 Task: Send an email with the signature Madison Evans with the subject Request for feedback on a political poll and the message Could you provide me with the contact information for the new vendor we will be working with? from softage.3@softage.net to softage.5@softage.net with an attached audio file Audio_newspaper_article.mp3 and move the email from Sent Items to the folder Letters of intent
Action: Mouse moved to (90, 166)
Screenshot: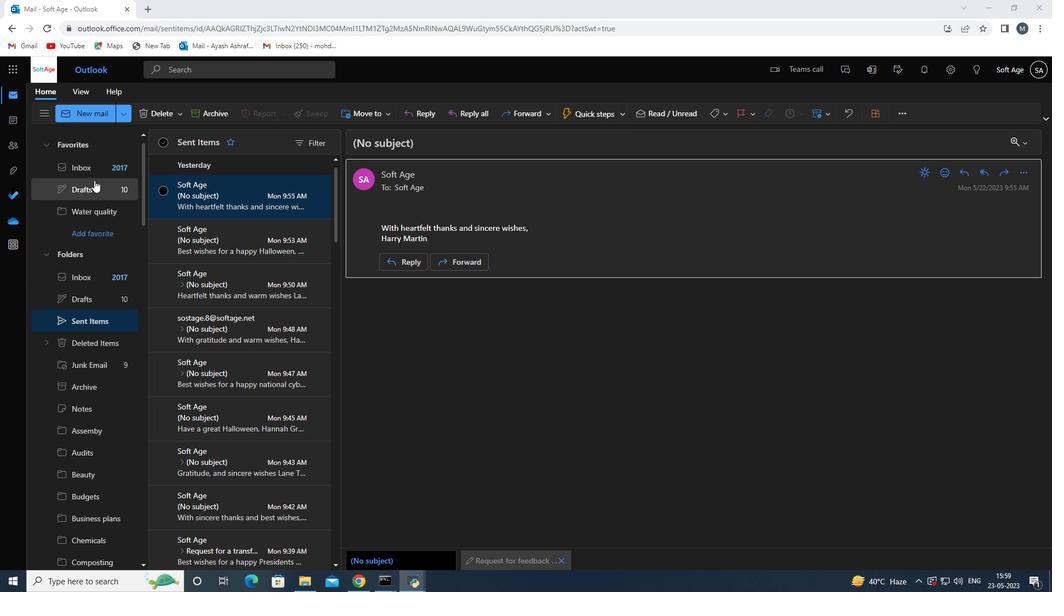 
Action: Mouse pressed left at (90, 166)
Screenshot: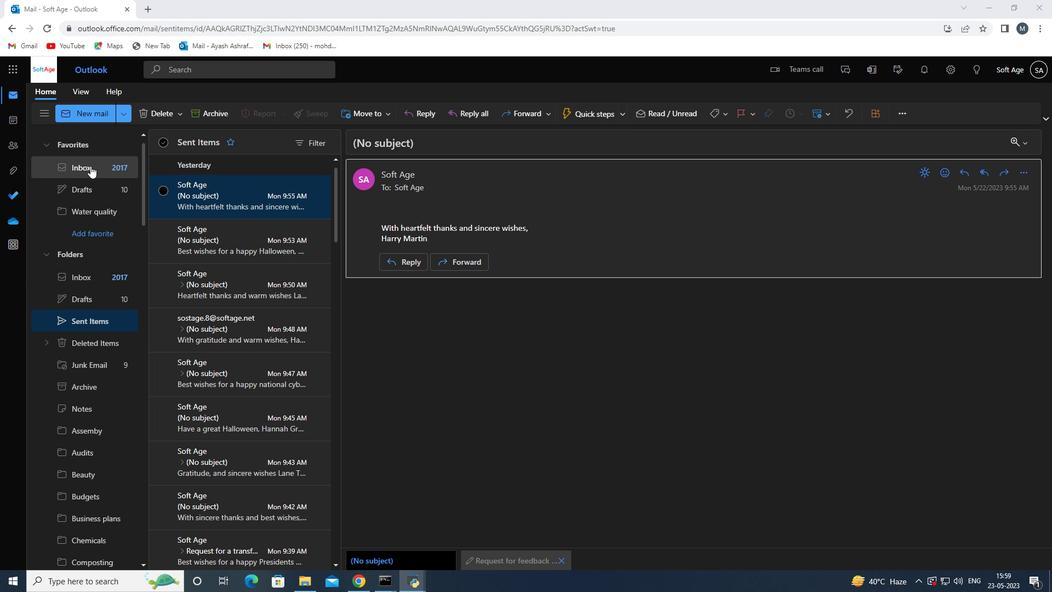 
Action: Mouse moved to (351, 285)
Screenshot: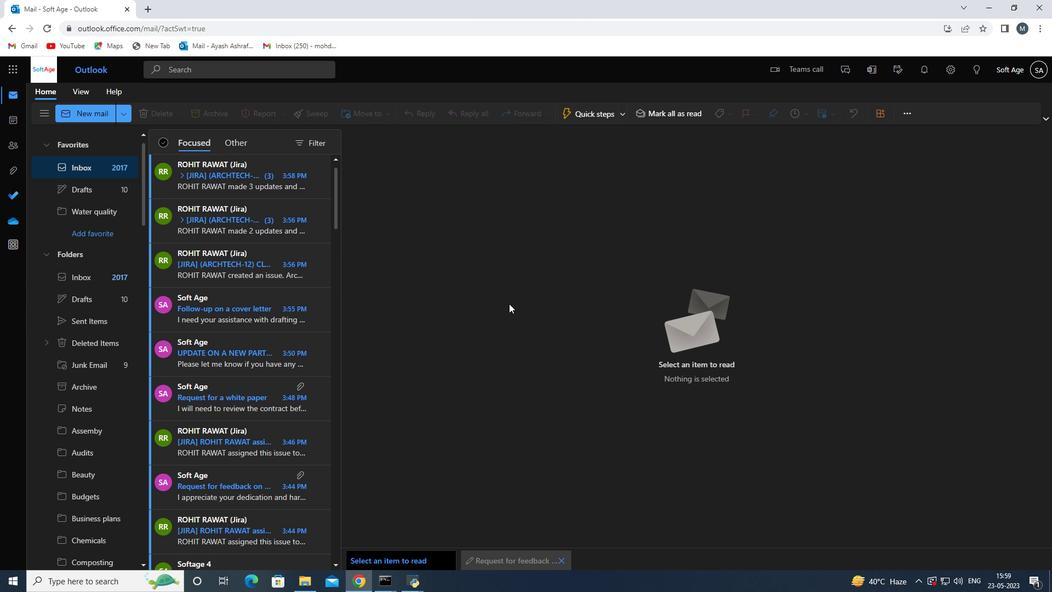 
Action: Mouse scrolled (351, 285) with delta (0, 0)
Screenshot: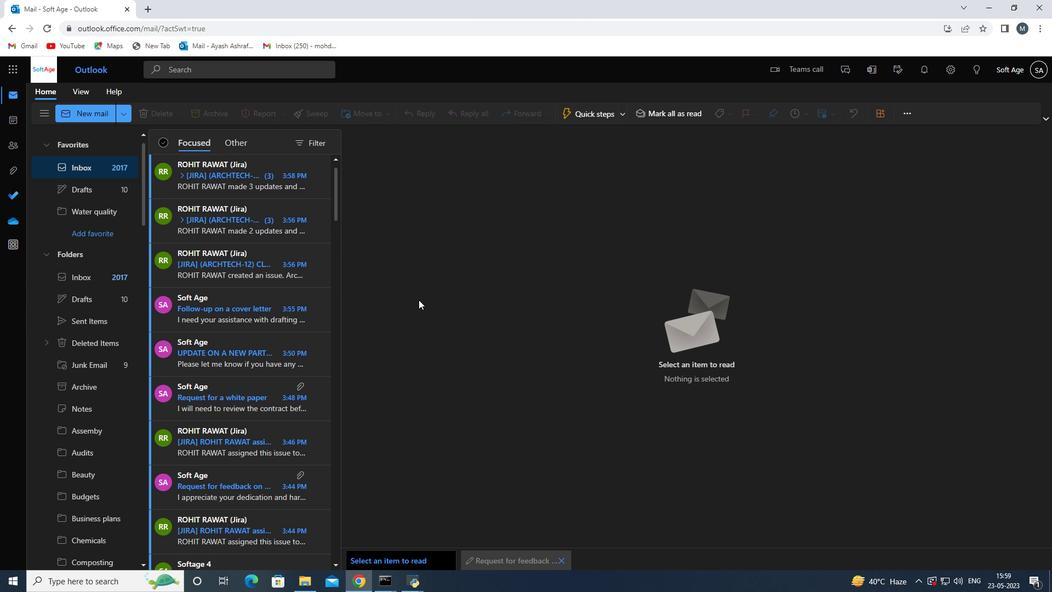 
Action: Mouse moved to (344, 281)
Screenshot: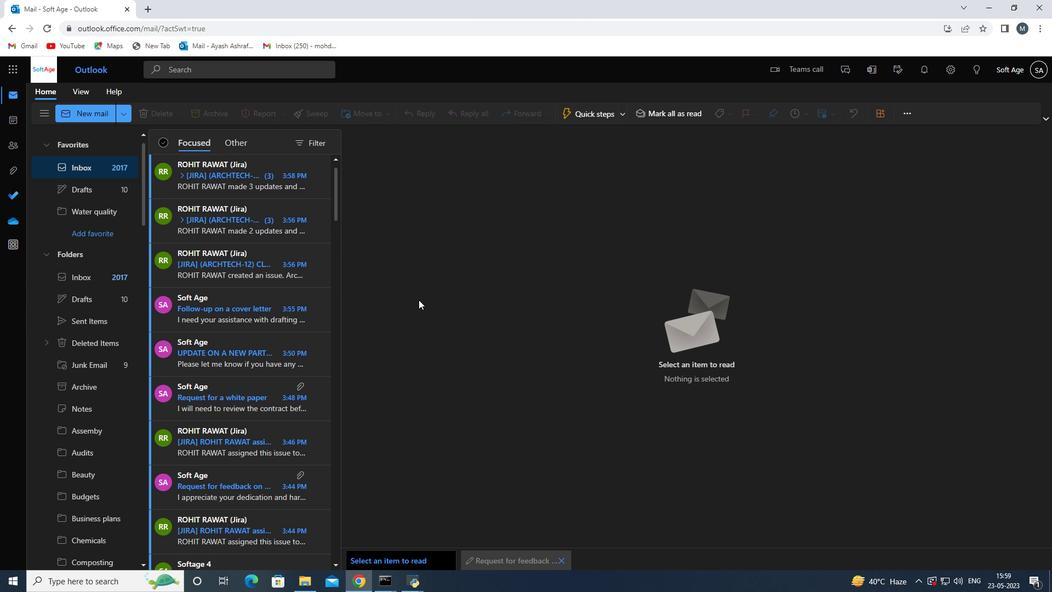 
Action: Mouse scrolled (344, 281) with delta (0, 0)
Screenshot: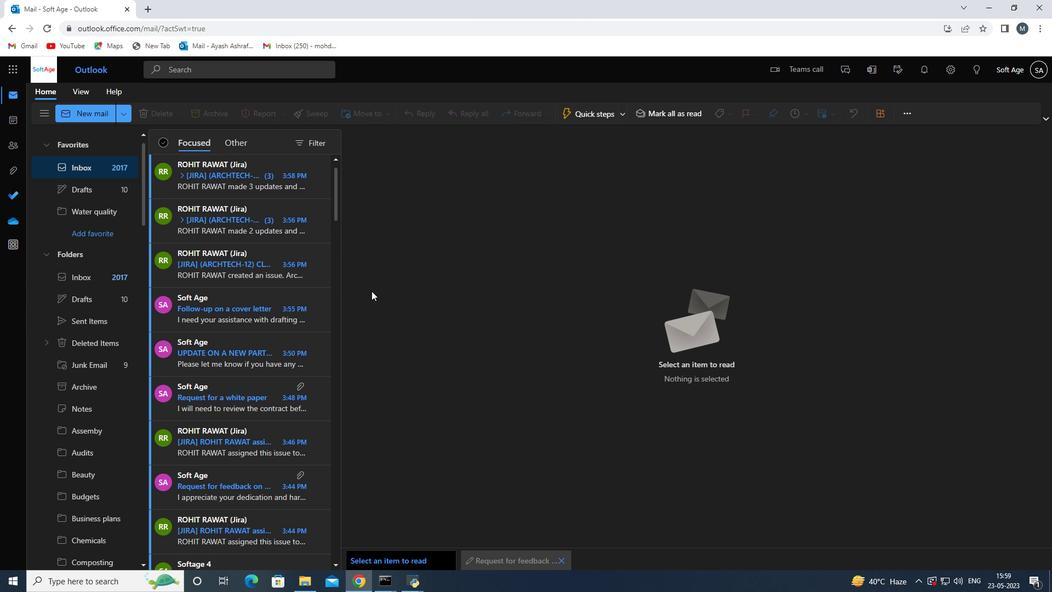 
Action: Mouse scrolled (344, 281) with delta (0, 0)
Screenshot: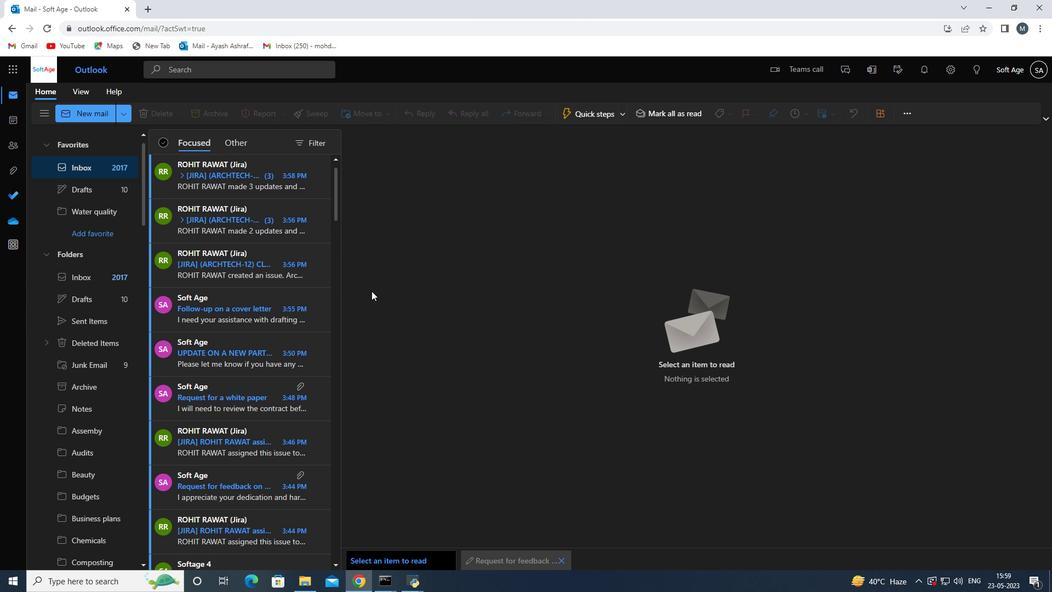 
Action: Mouse moved to (343, 280)
Screenshot: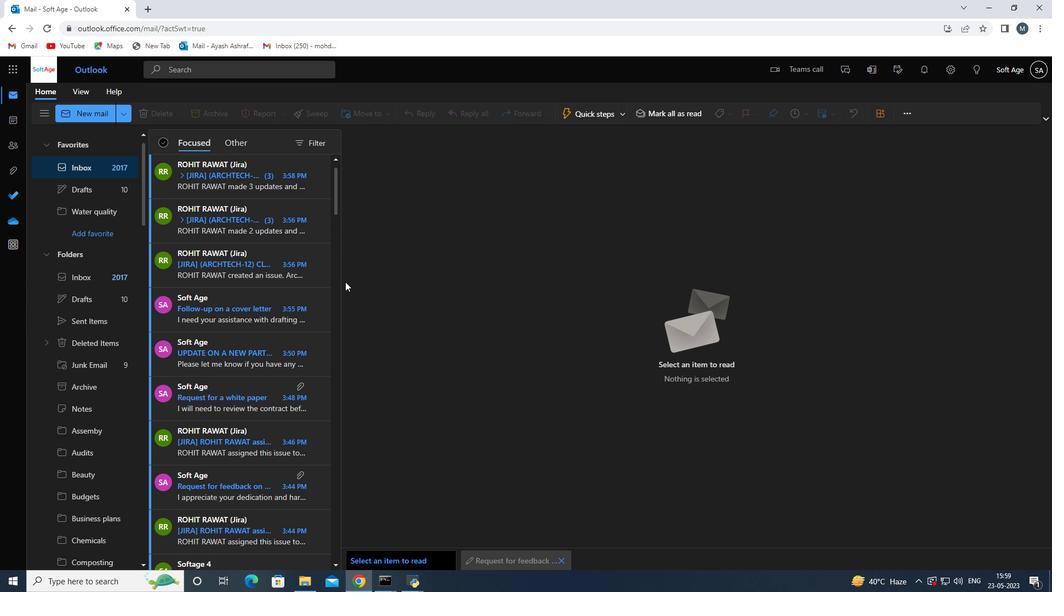 
Action: Mouse scrolled (343, 280) with delta (0, 0)
Screenshot: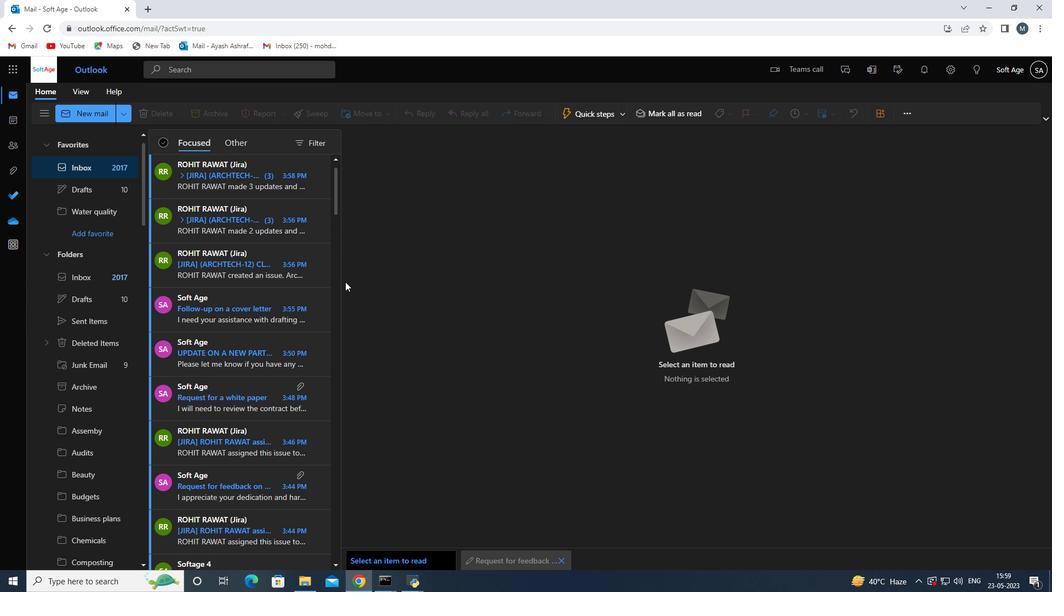 
Action: Mouse moved to (86, 114)
Screenshot: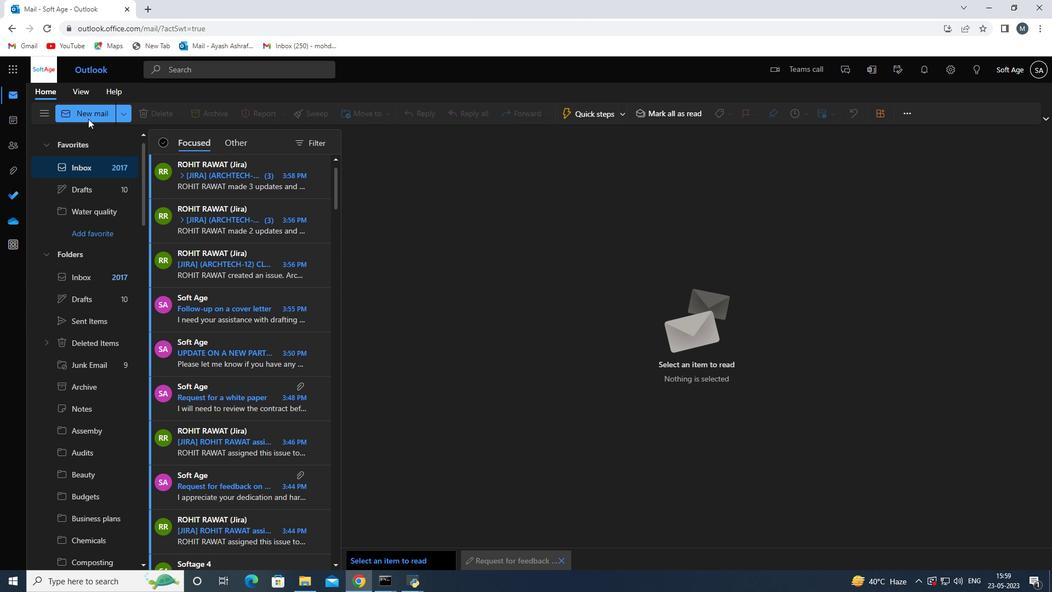
Action: Mouse pressed left at (86, 114)
Screenshot: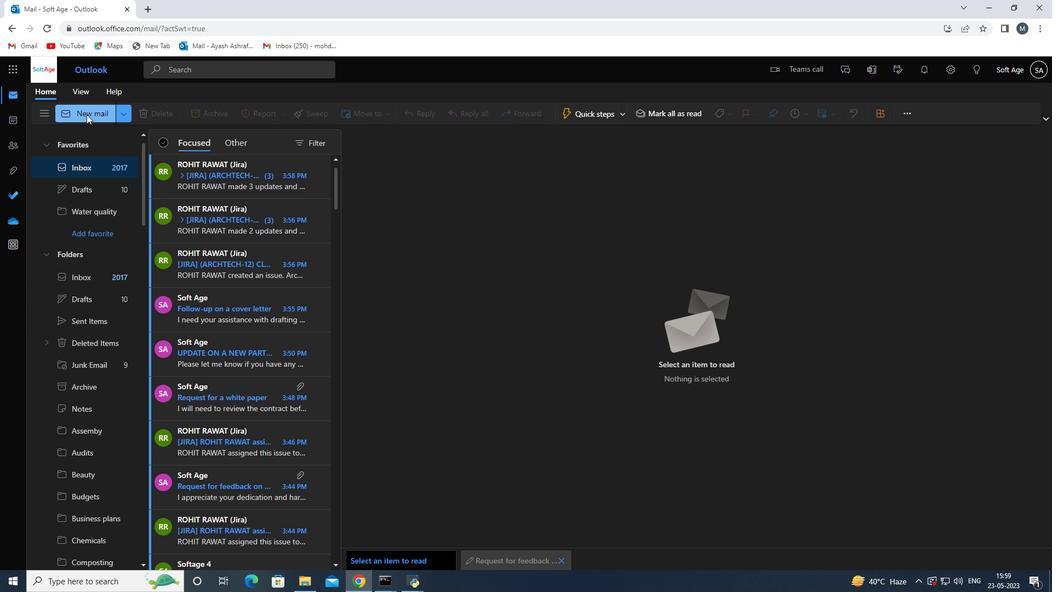 
Action: Mouse moved to (736, 118)
Screenshot: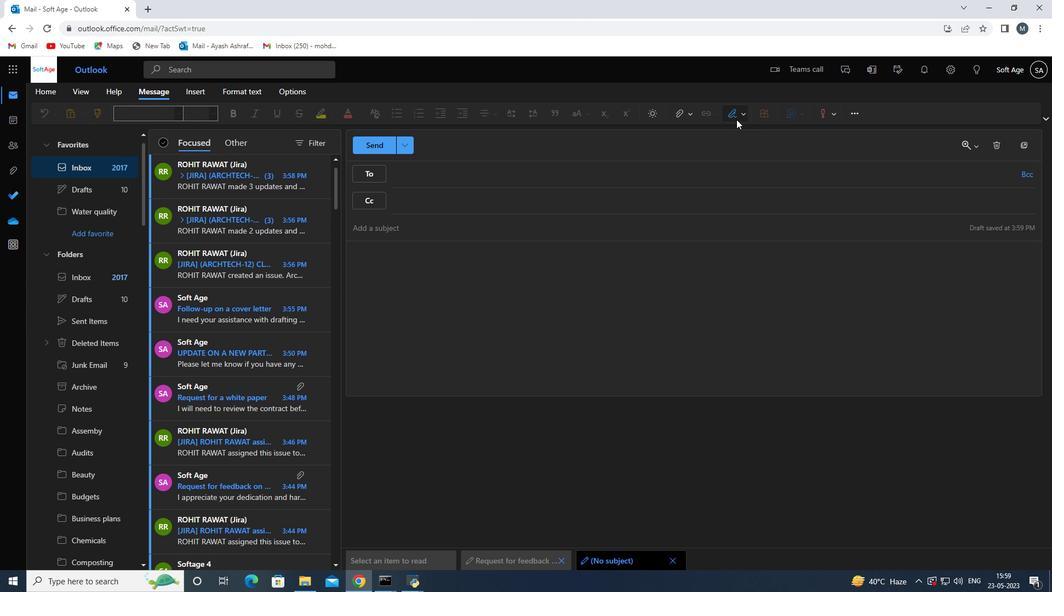 
Action: Mouse pressed left at (736, 118)
Screenshot: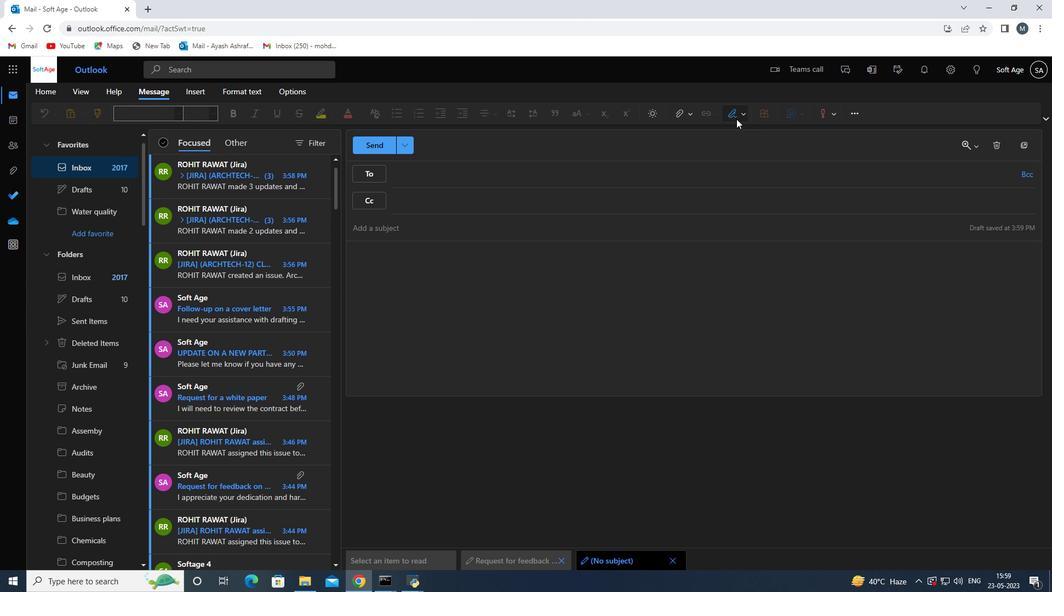 
Action: Mouse moved to (734, 155)
Screenshot: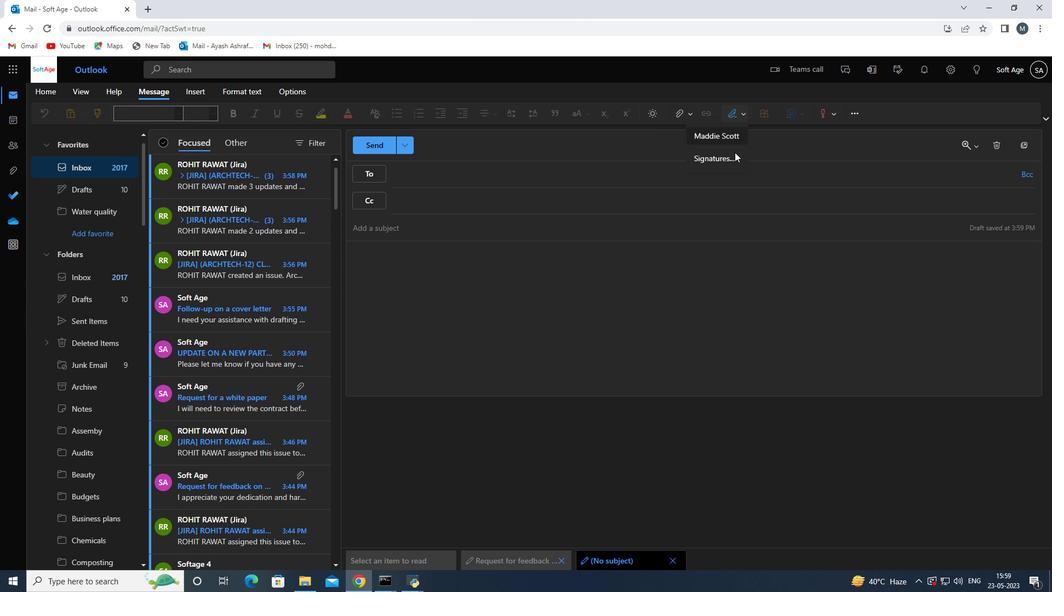 
Action: Mouse pressed left at (734, 155)
Screenshot: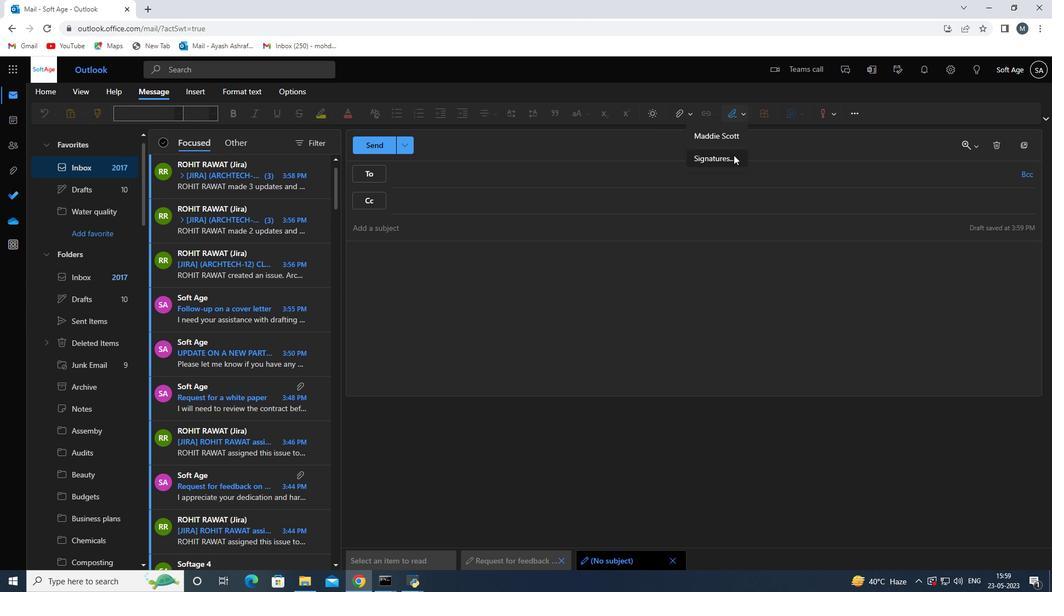
Action: Mouse moved to (751, 205)
Screenshot: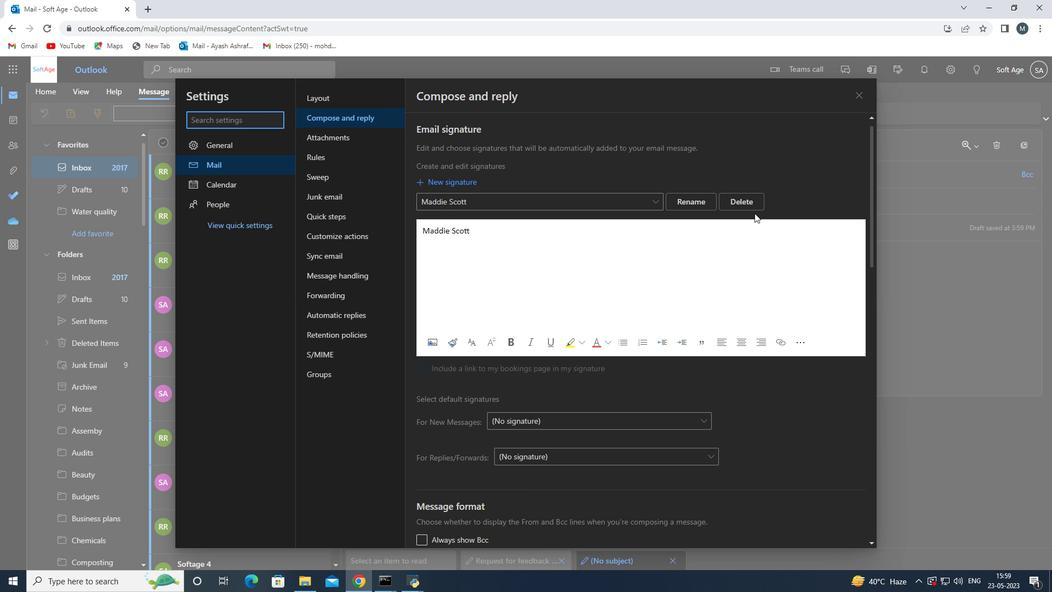 
Action: Mouse pressed left at (751, 205)
Screenshot: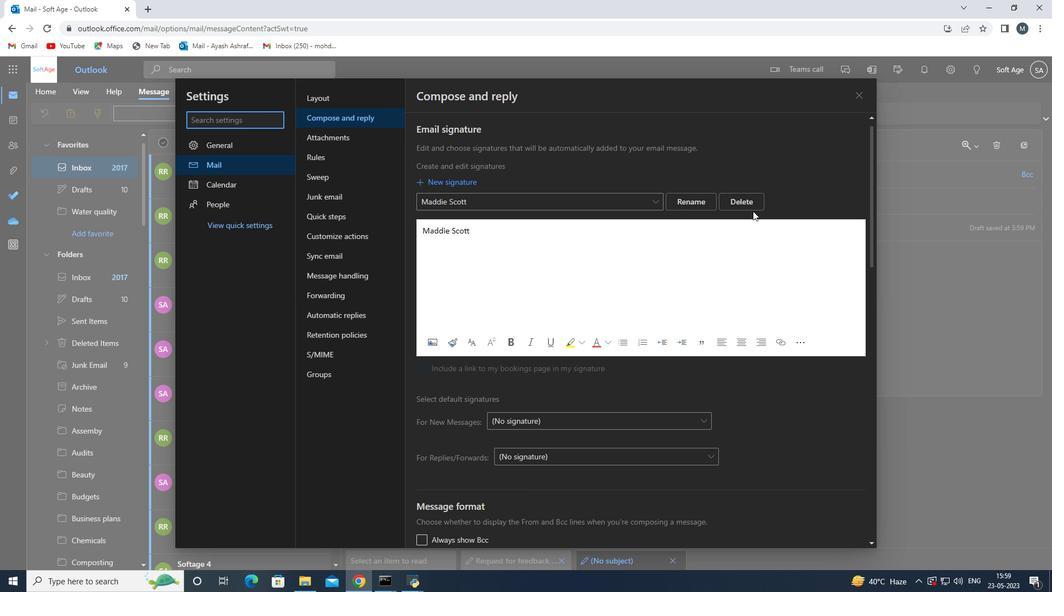 
Action: Mouse moved to (506, 201)
Screenshot: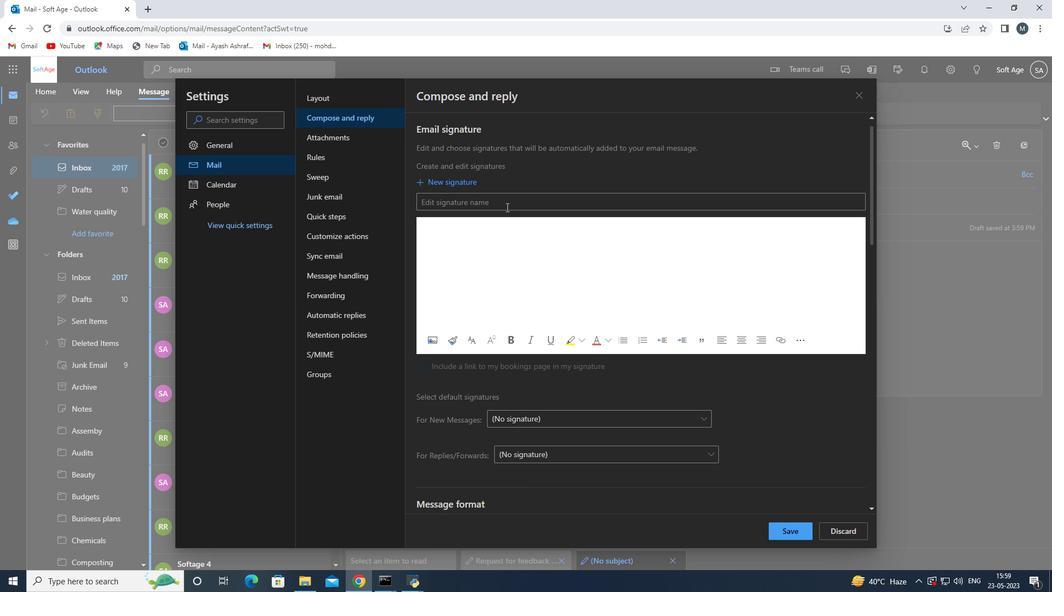 
Action: Mouse pressed left at (506, 201)
Screenshot: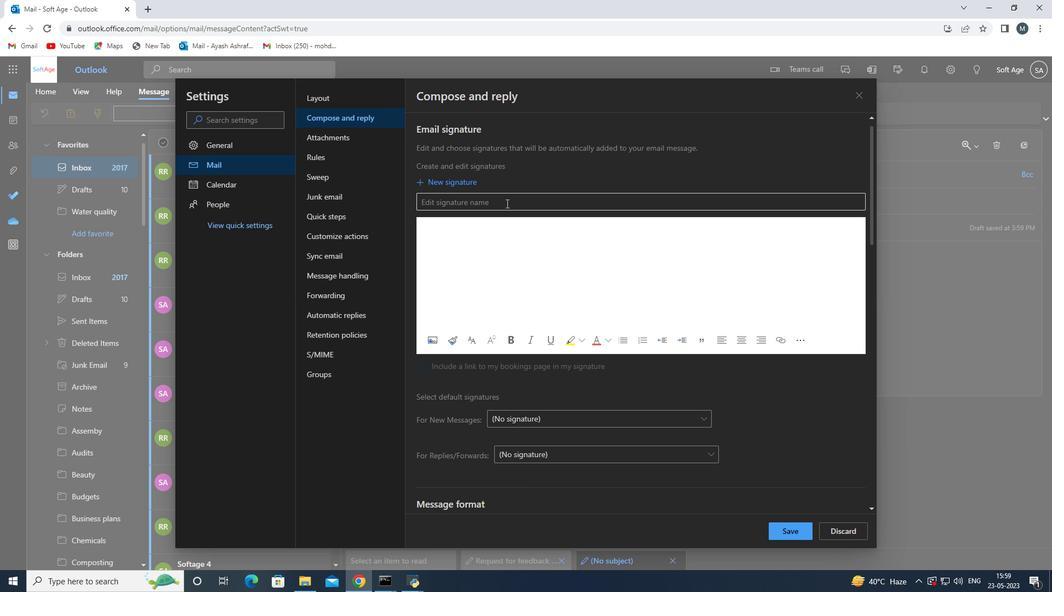 
Action: Key pressed <Key.shift><Key.shift><Key.shift><Key.shift><Key.shift><Key.shift><Key.shift><Key.shift><Key.shift><Key.shift><Key.shift><Key.shift><Key.shift>Maison<Key.space><Key.shift>evans<Key.space>
Screenshot: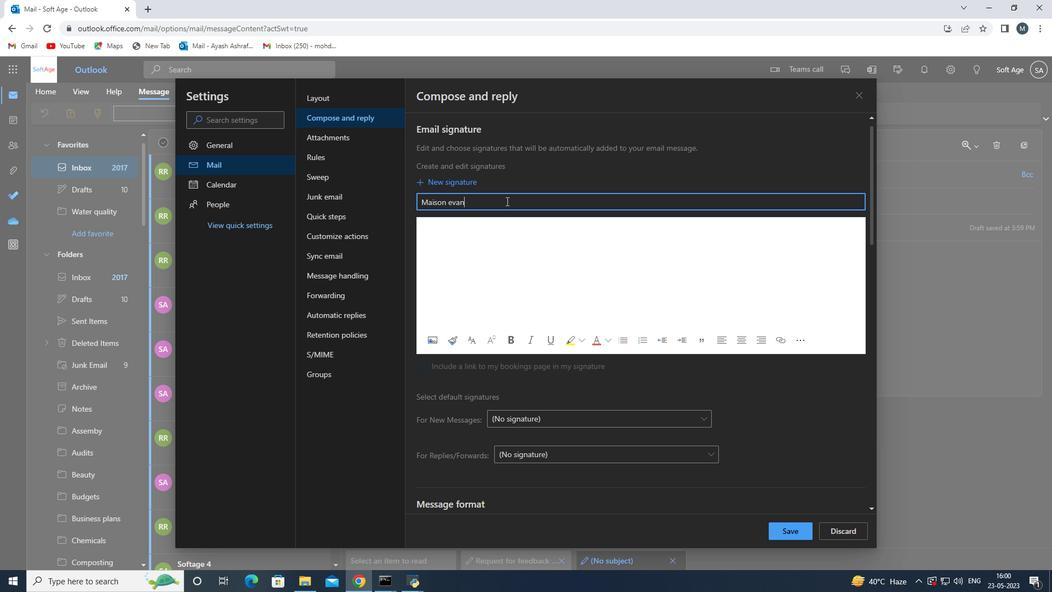
Action: Mouse moved to (454, 201)
Screenshot: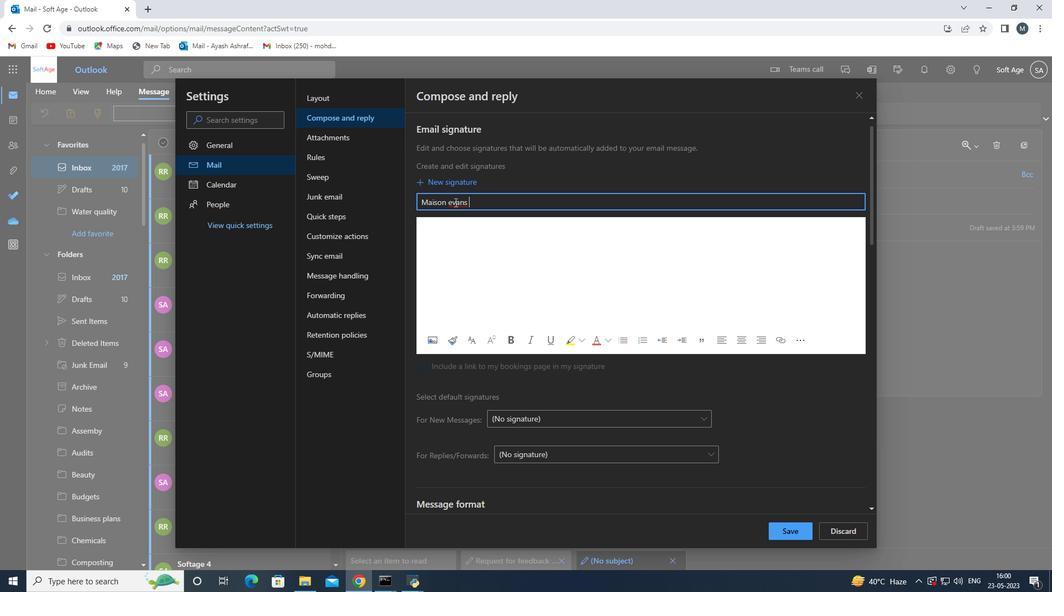 
Action: Mouse pressed left at (454, 201)
Screenshot: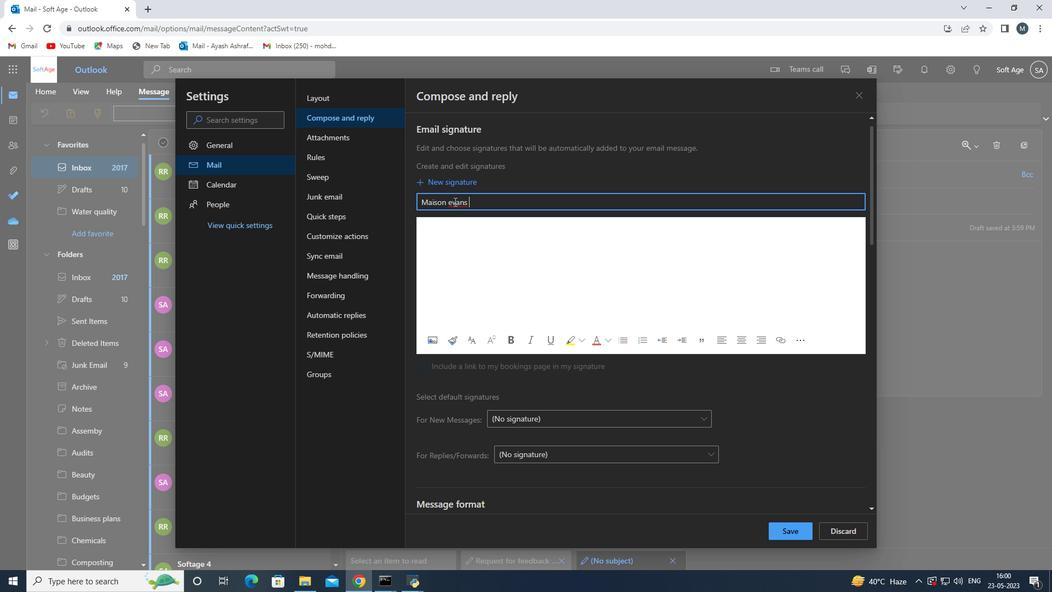 
Action: Mouse moved to (461, 209)
Screenshot: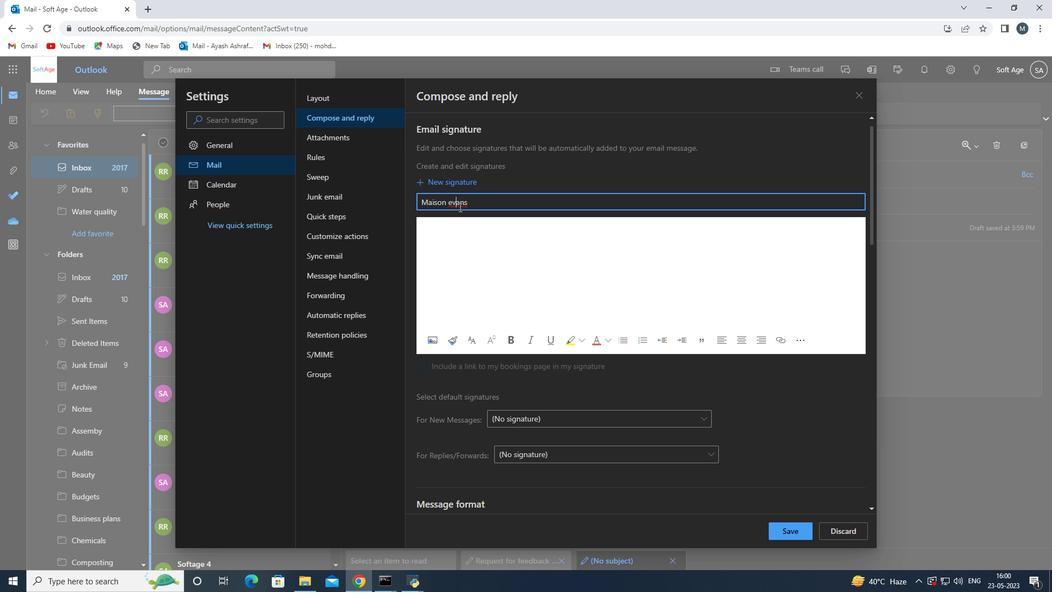 
Action: Key pressed <Key.backspace><Key.backspace><Key.shift>Ev
Screenshot: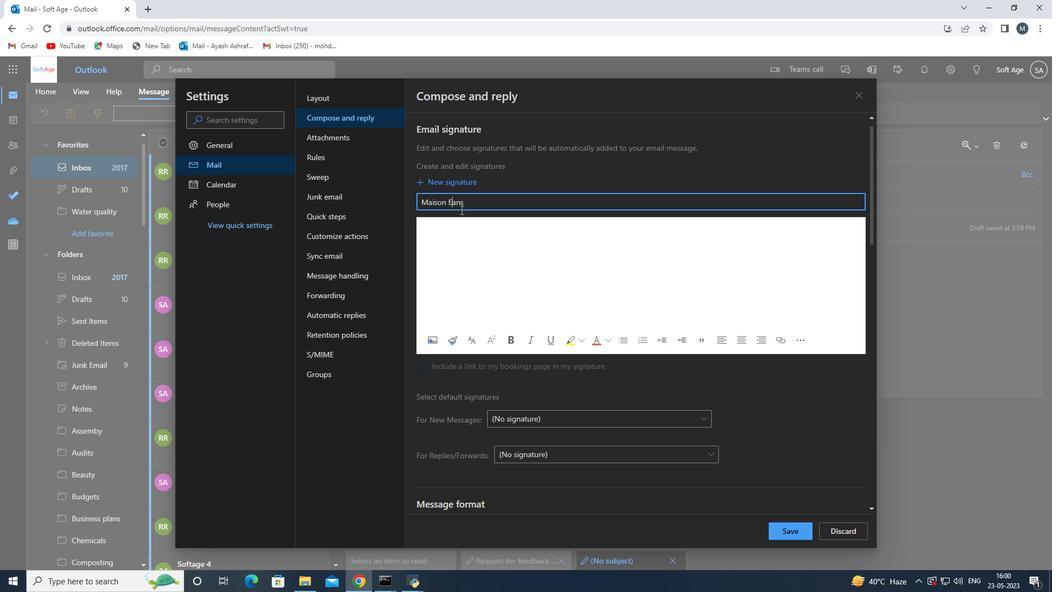 
Action: Mouse moved to (462, 235)
Screenshot: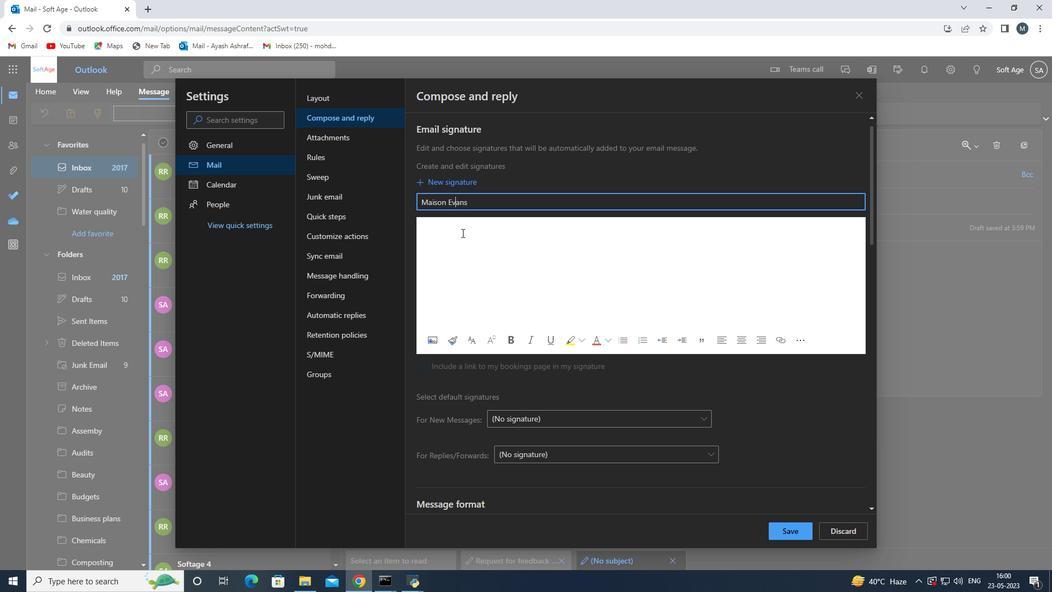 
Action: Mouse pressed left at (462, 235)
Screenshot: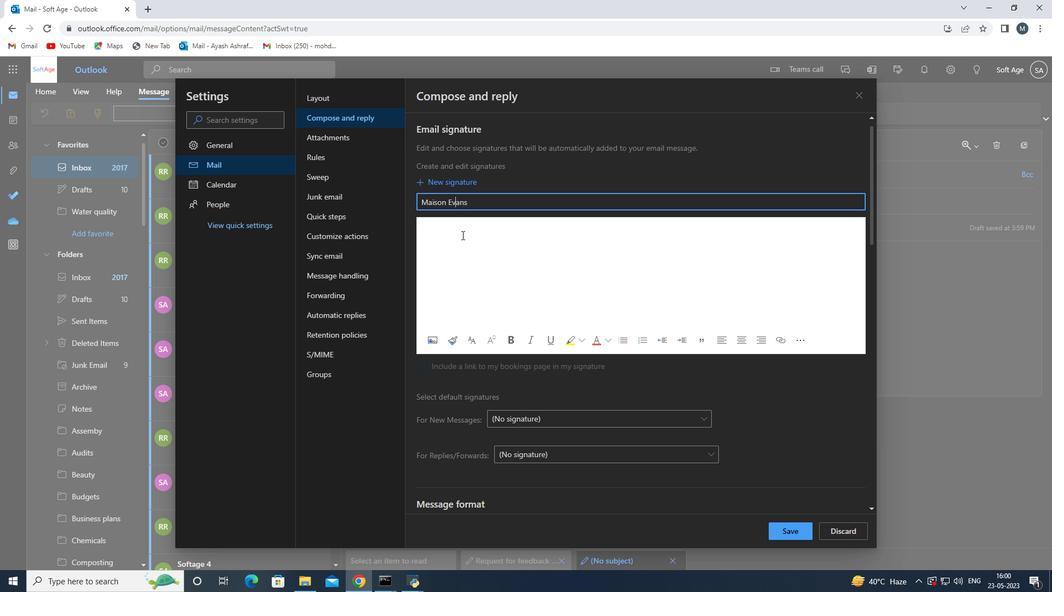 
Action: Mouse moved to (433, 204)
Screenshot: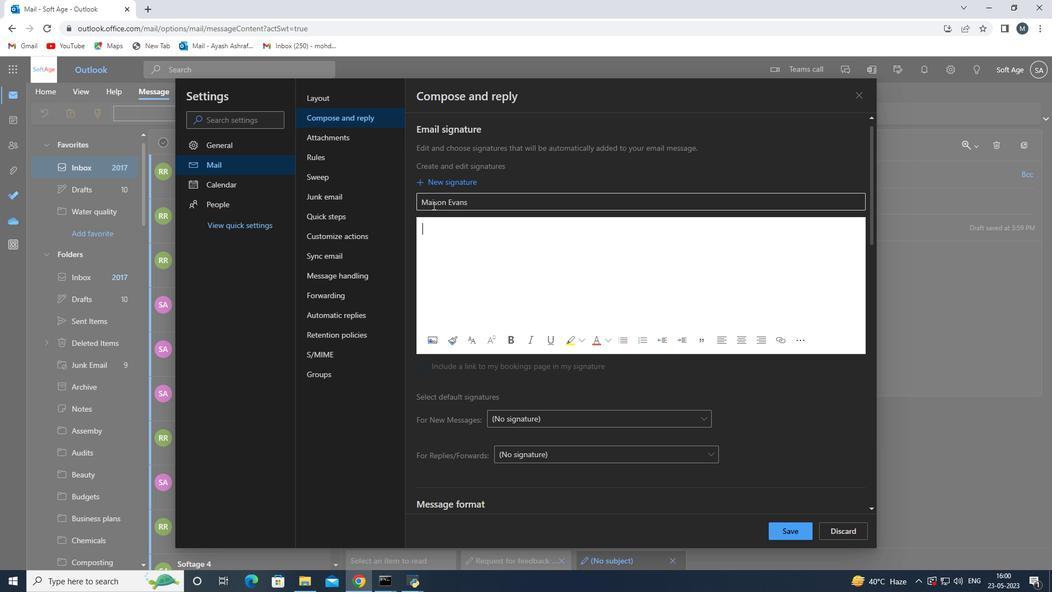 
Action: Mouse pressed left at (433, 204)
Screenshot: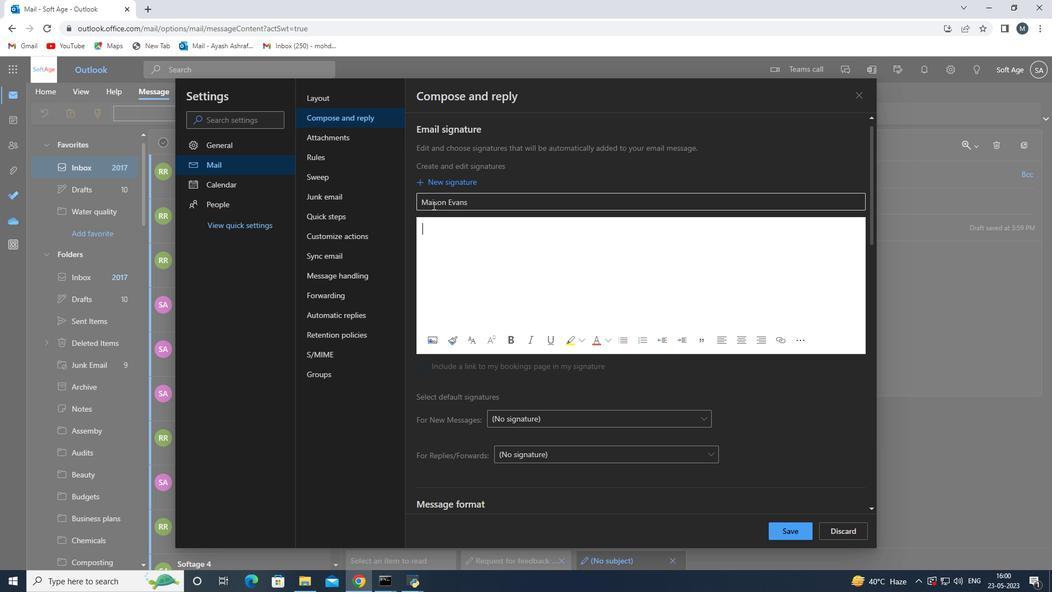 
Action: Mouse moved to (435, 201)
Screenshot: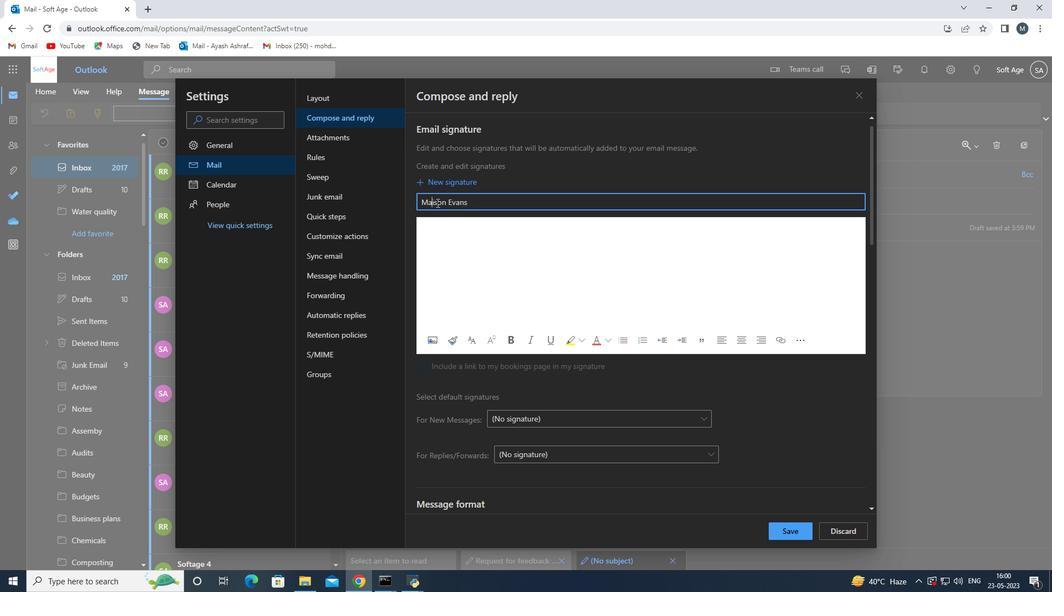 
Action: Mouse pressed left at (435, 201)
Screenshot: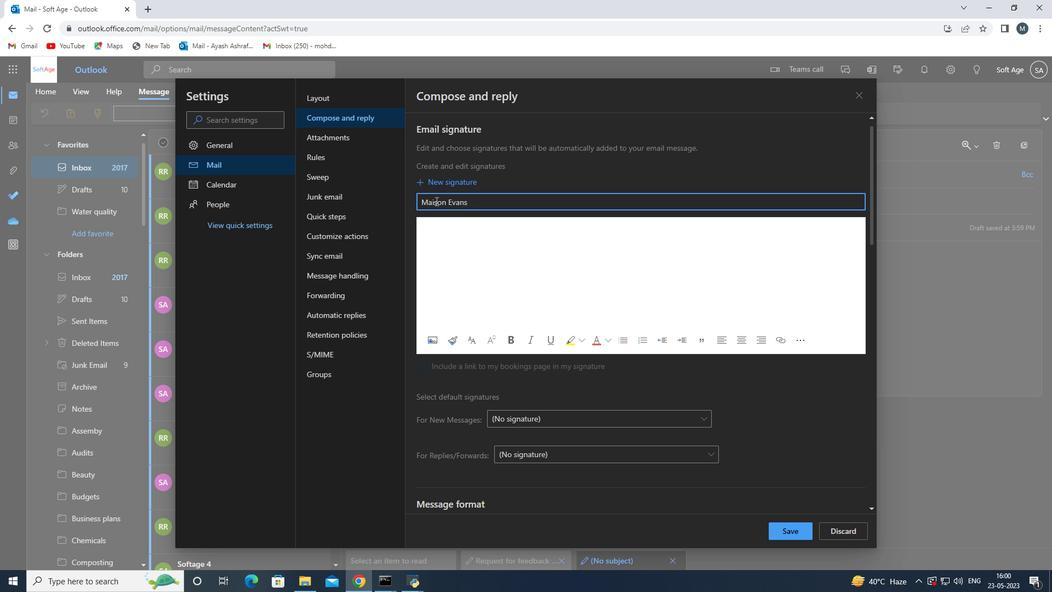 
Action: Mouse moved to (446, 212)
Screenshot: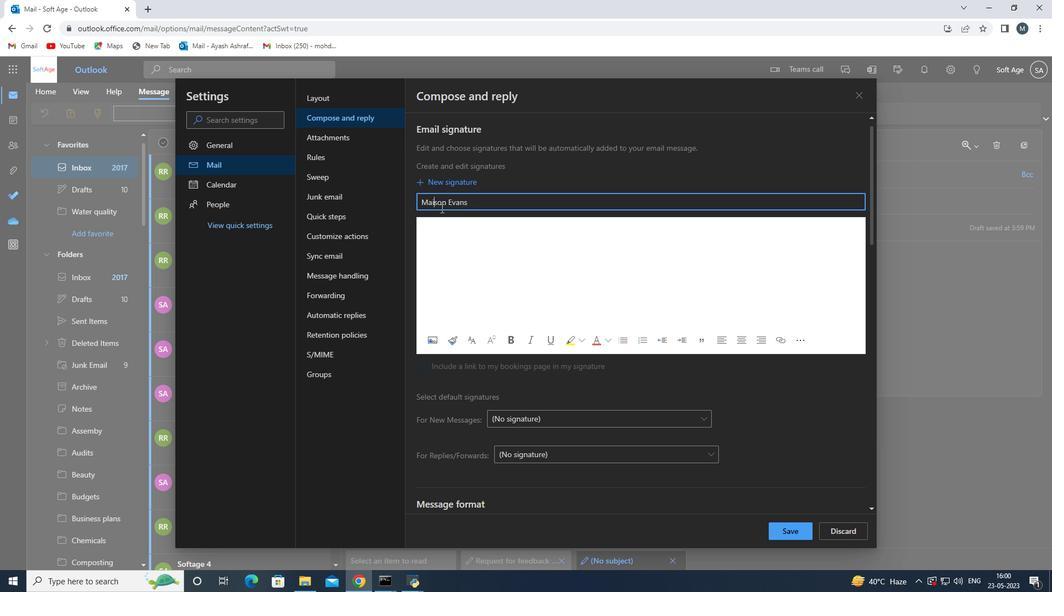 
Action: Key pressed <Key.backspace>di
Screenshot: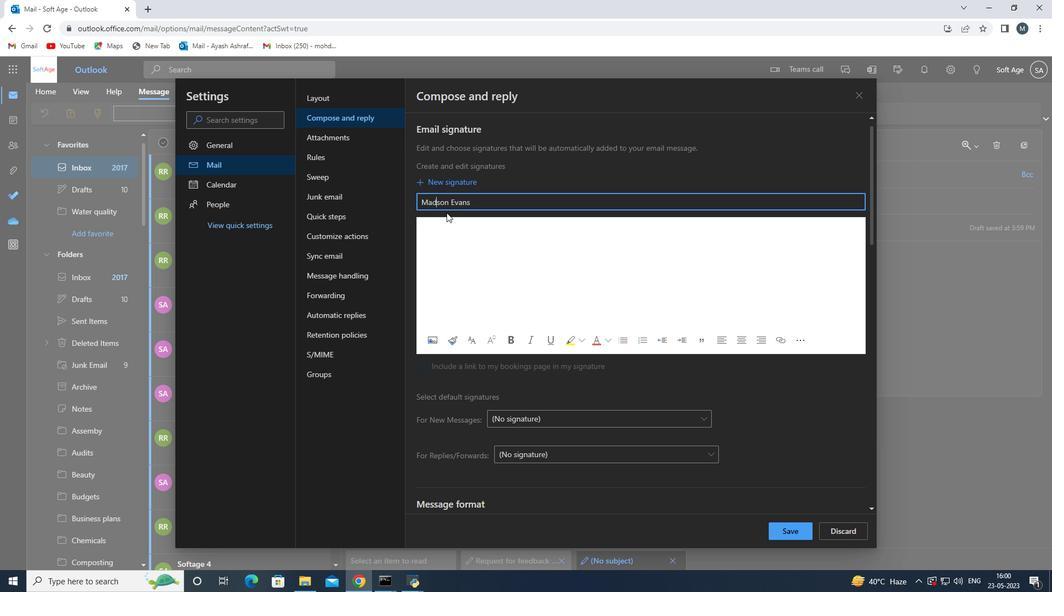 
Action: Mouse moved to (447, 234)
Screenshot: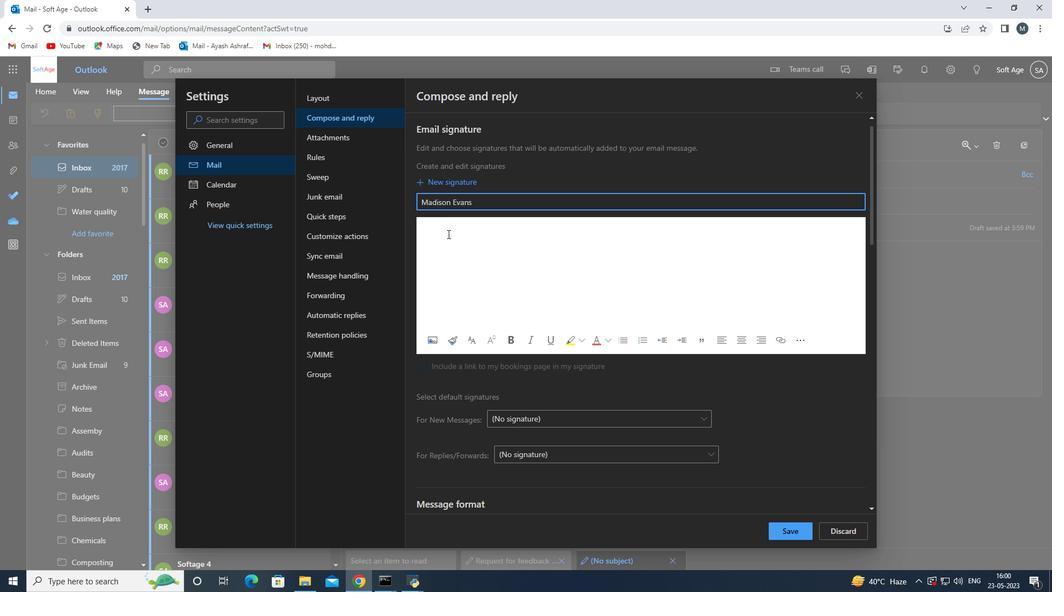 
Action: Mouse pressed left at (447, 234)
Screenshot: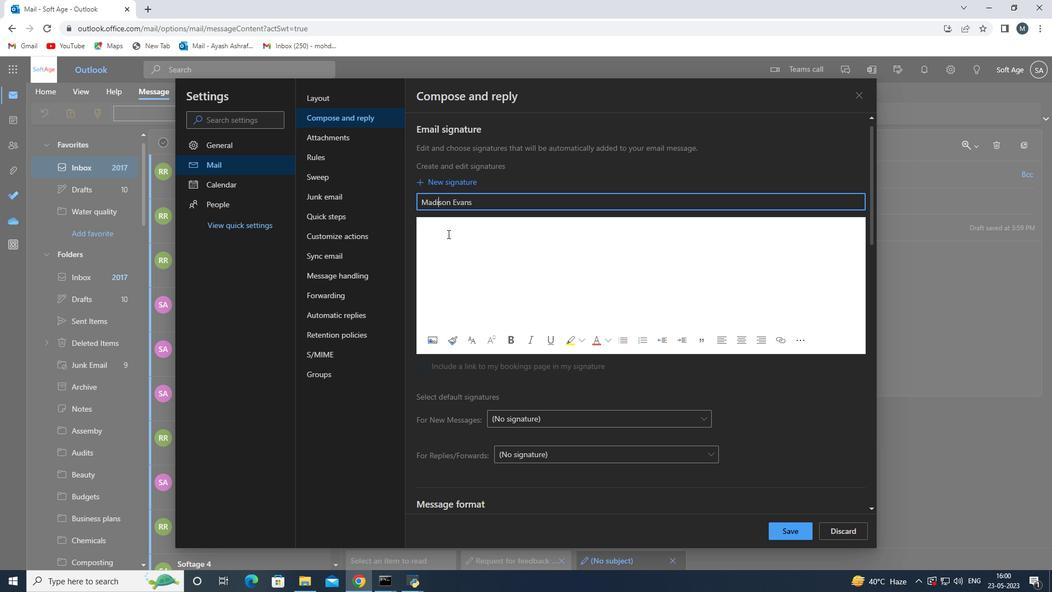 
Action: Key pressed <Key.shift>Madison<Key.space><Key.shift>Evans<Key.space>
Screenshot: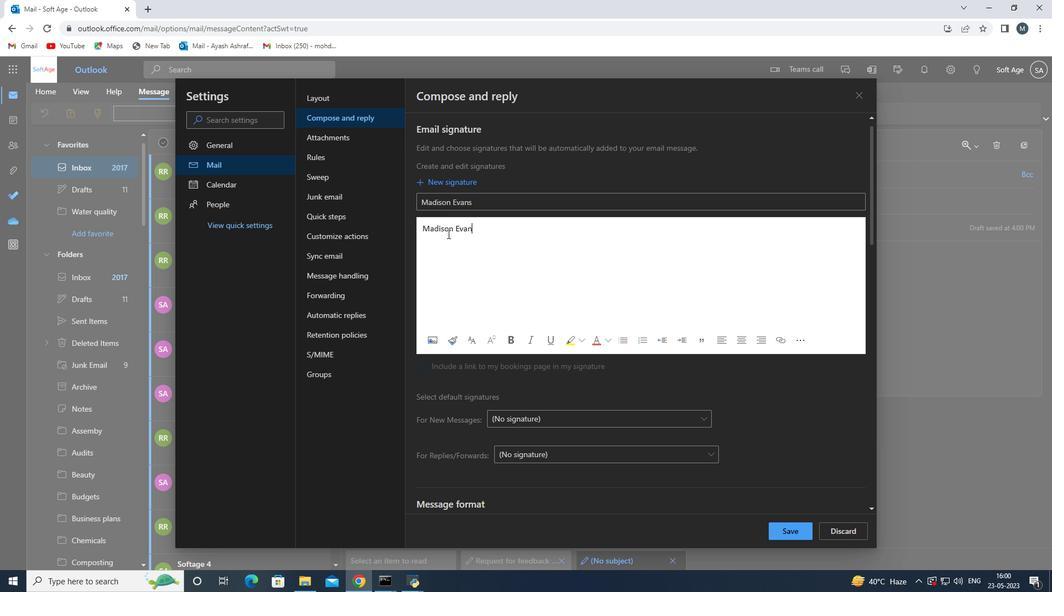 
Action: Mouse moved to (807, 530)
Screenshot: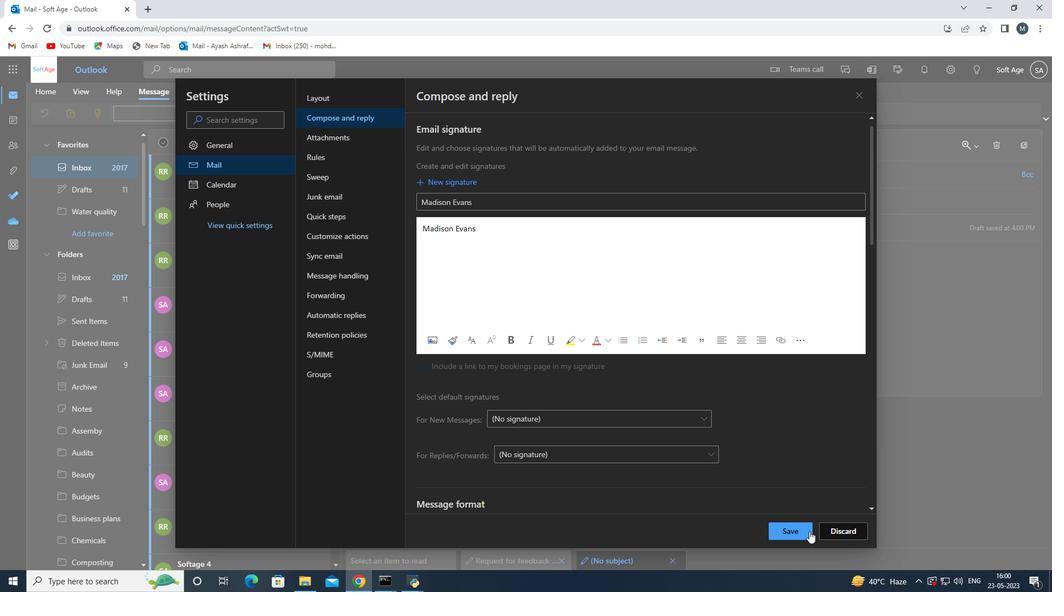 
Action: Mouse pressed left at (807, 530)
Screenshot: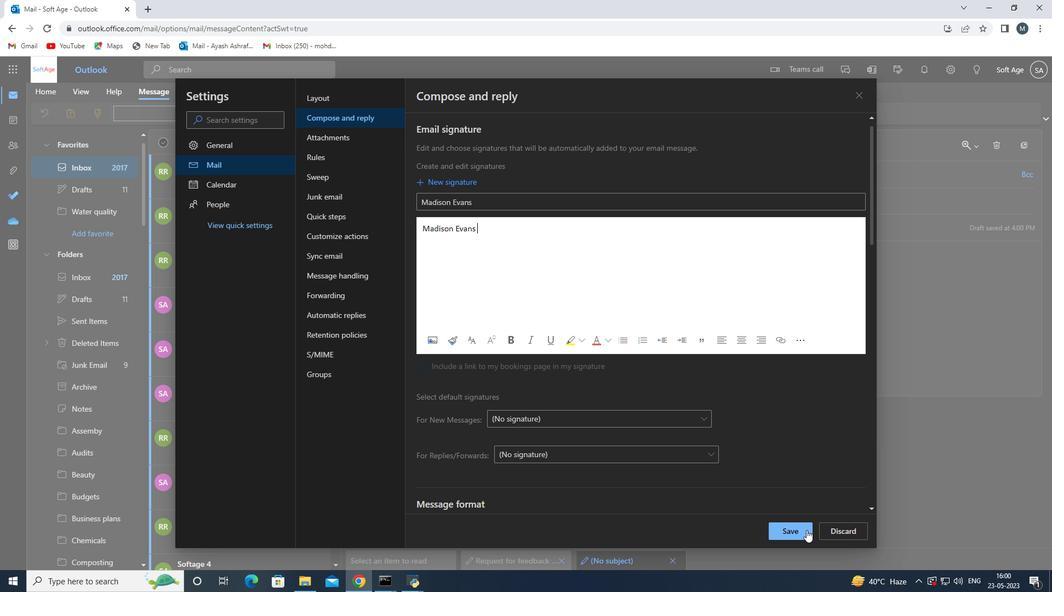 
Action: Mouse moved to (731, 393)
Screenshot: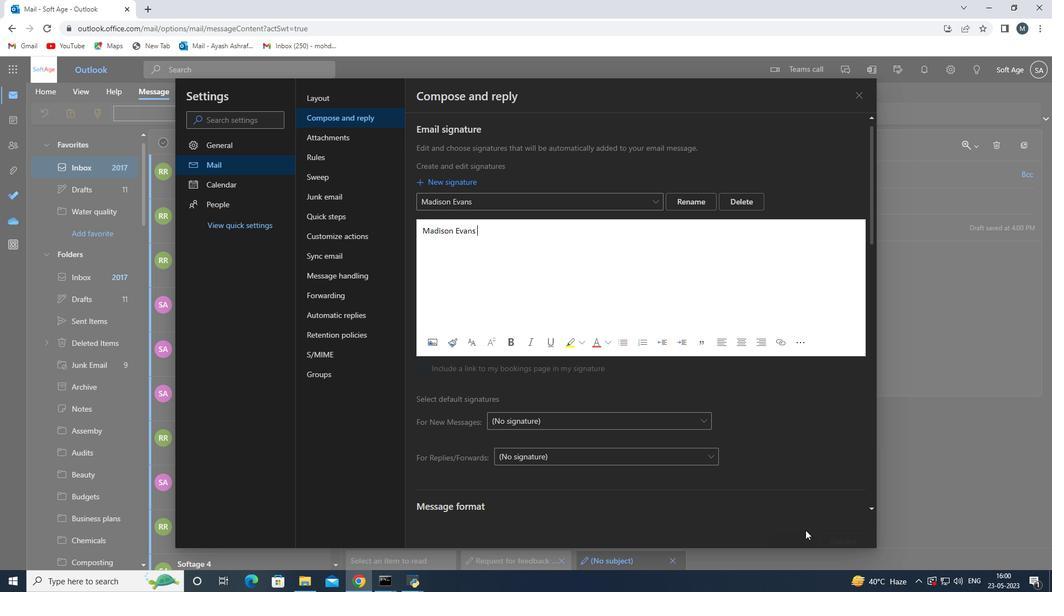 
Action: Mouse scrolled (732, 398) with delta (0, 0)
Screenshot: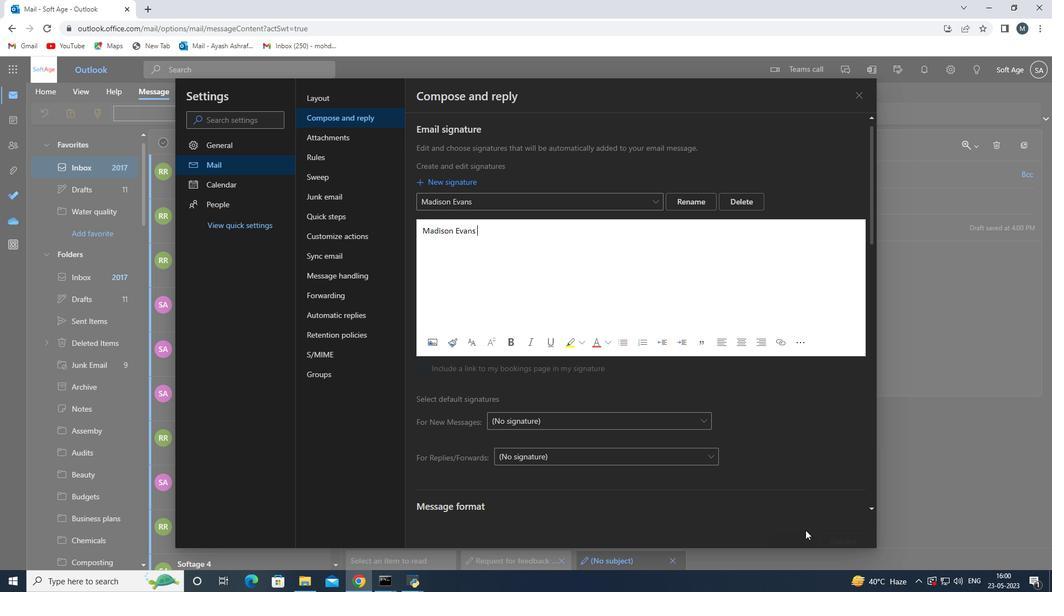 
Action: Mouse moved to (731, 391)
Screenshot: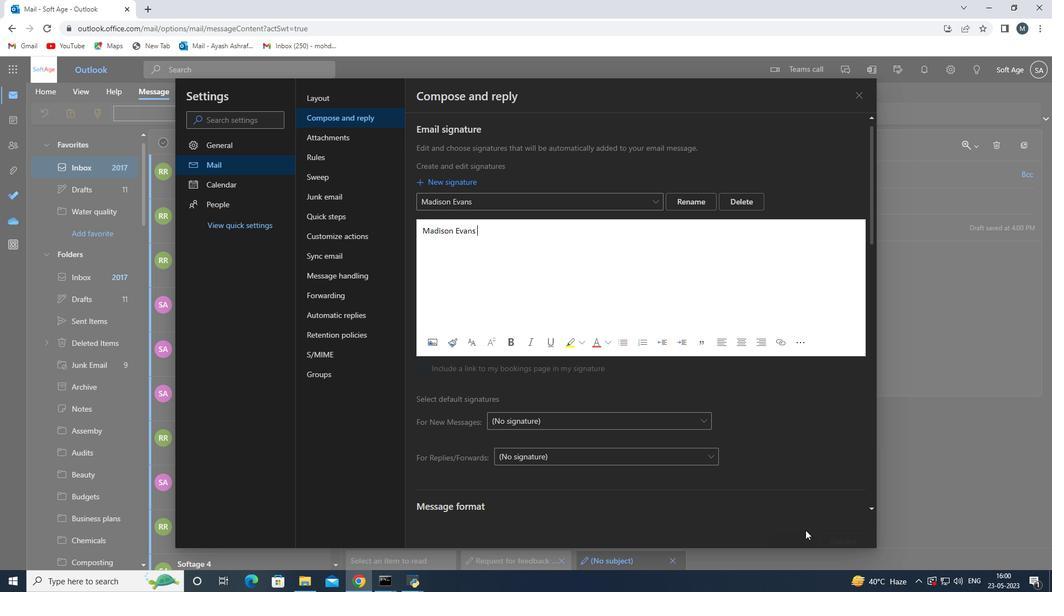 
Action: Mouse scrolled (731, 393) with delta (0, 0)
Screenshot: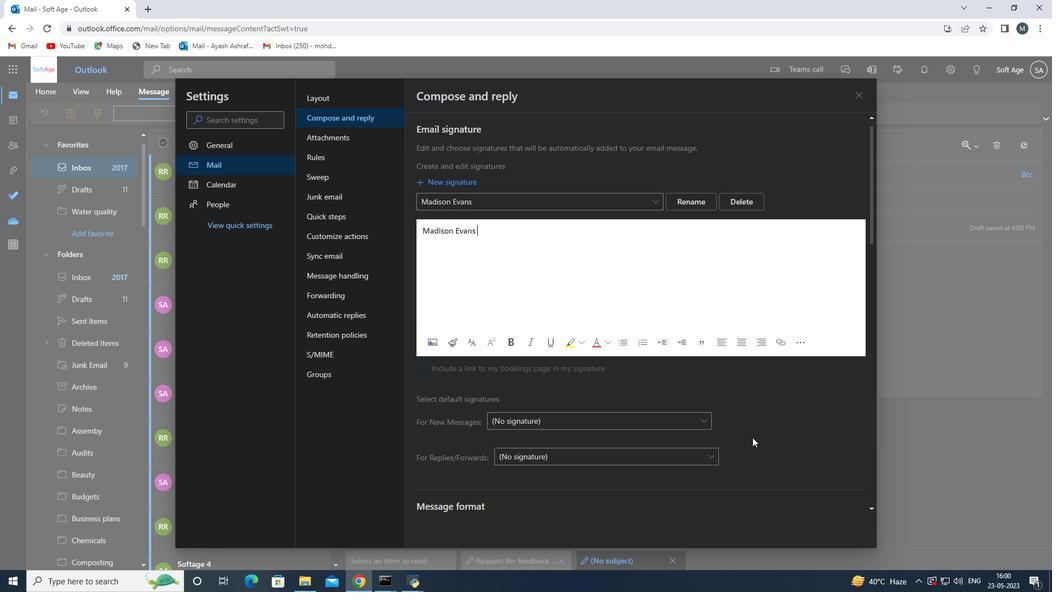 
Action: Mouse moved to (731, 391)
Screenshot: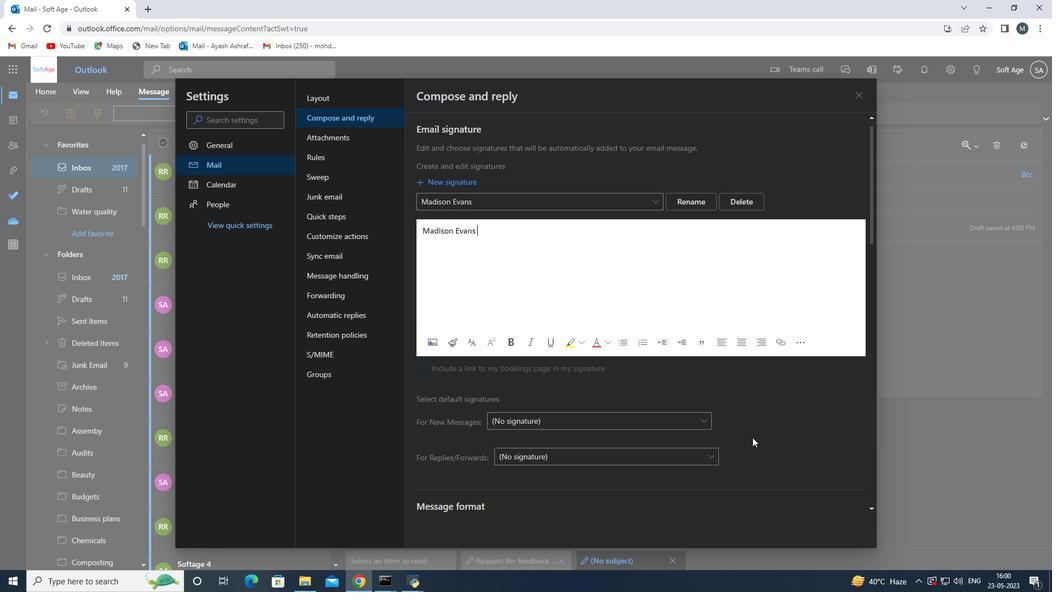 
Action: Mouse scrolled (731, 392) with delta (0, 0)
Screenshot: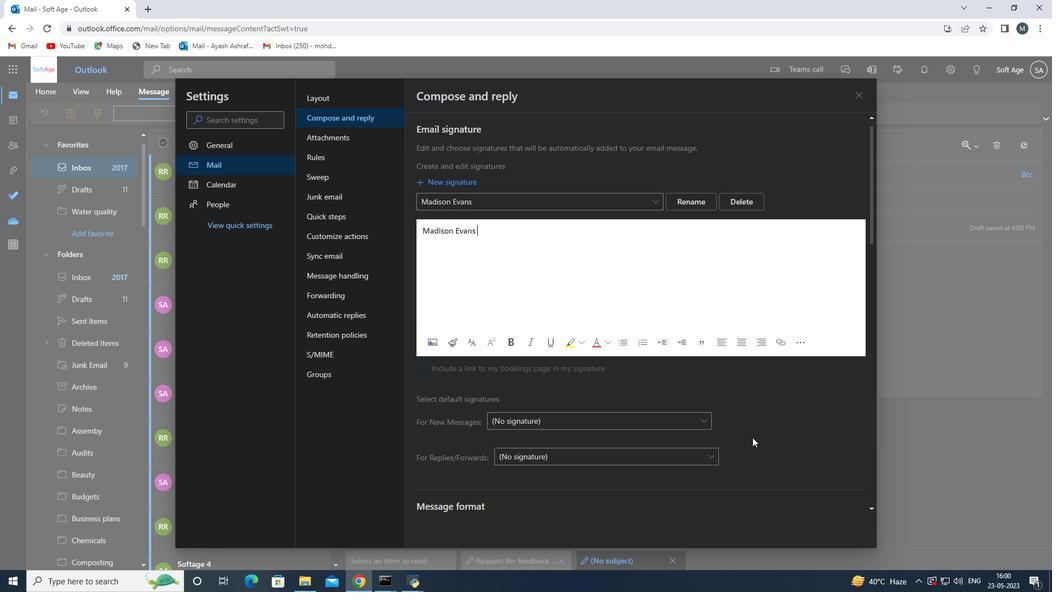 
Action: Mouse scrolled (731, 392) with delta (0, 0)
Screenshot: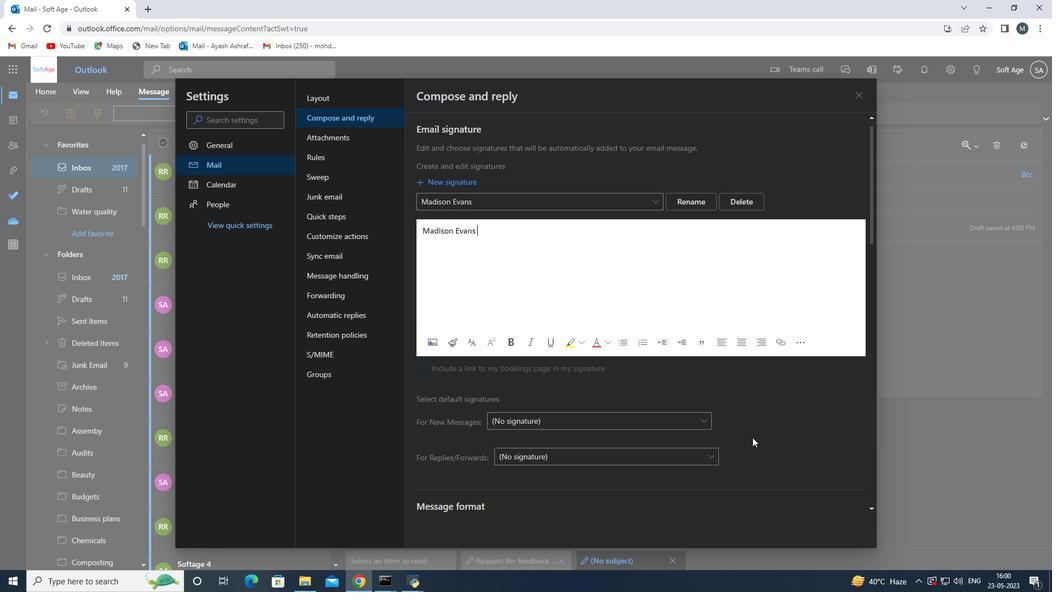 
Action: Mouse scrolled (731, 392) with delta (0, 0)
Screenshot: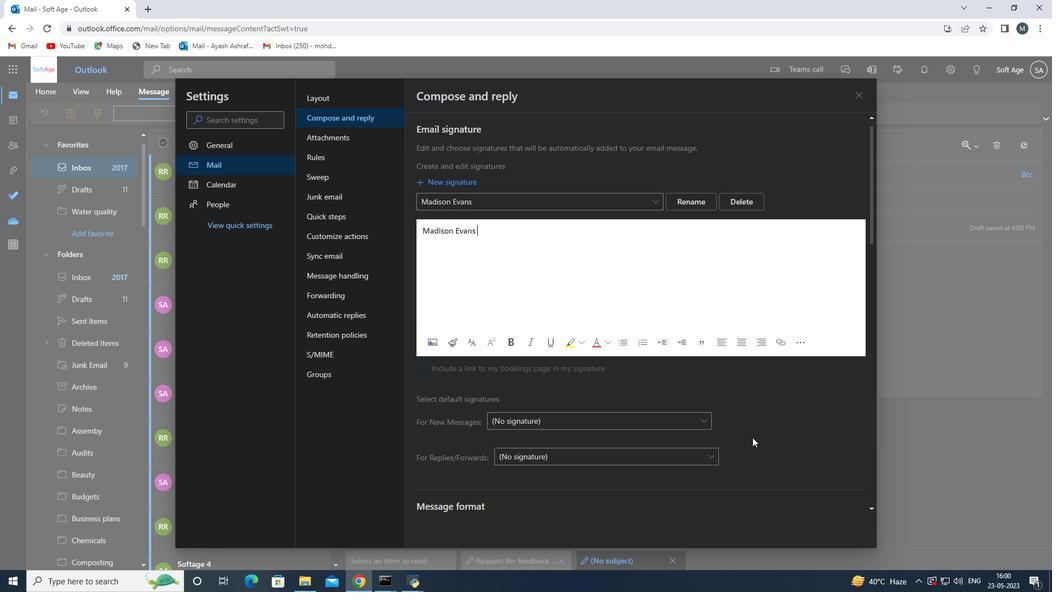 
Action: Mouse moved to (859, 97)
Screenshot: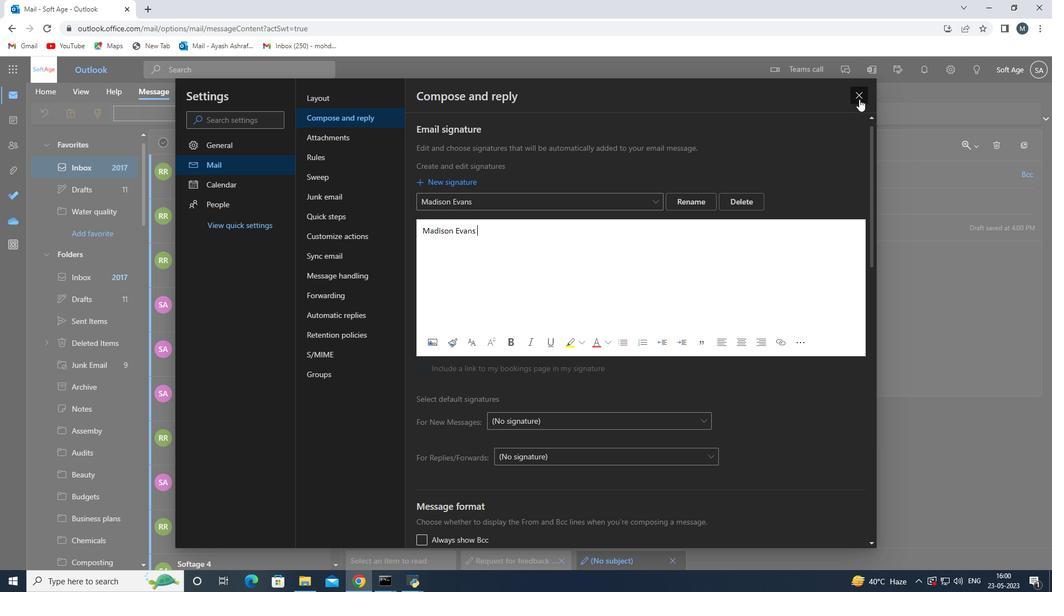 
Action: Mouse pressed left at (859, 97)
Screenshot: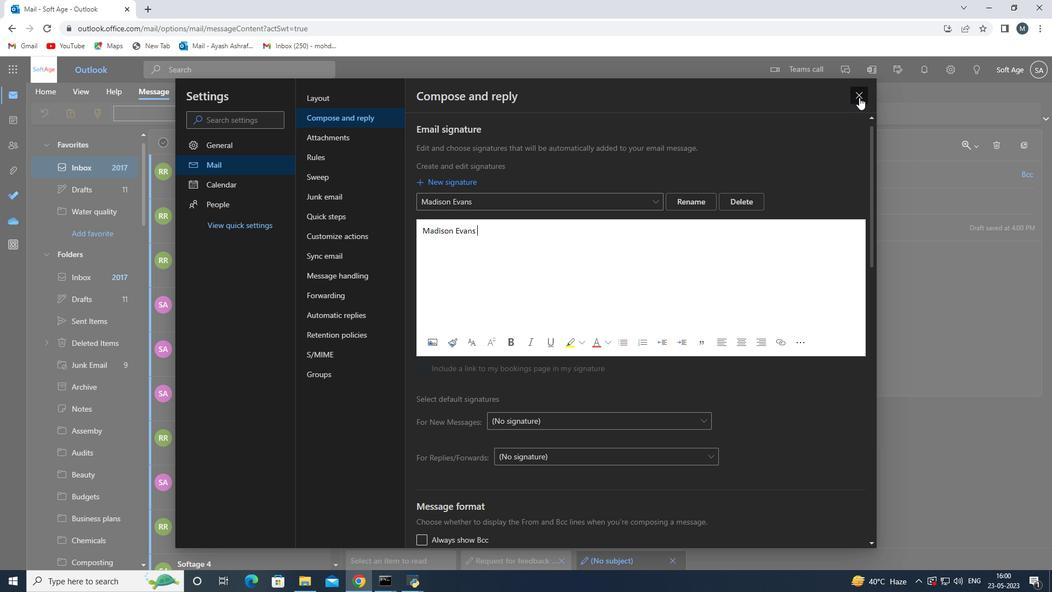 
Action: Mouse moved to (430, 175)
Screenshot: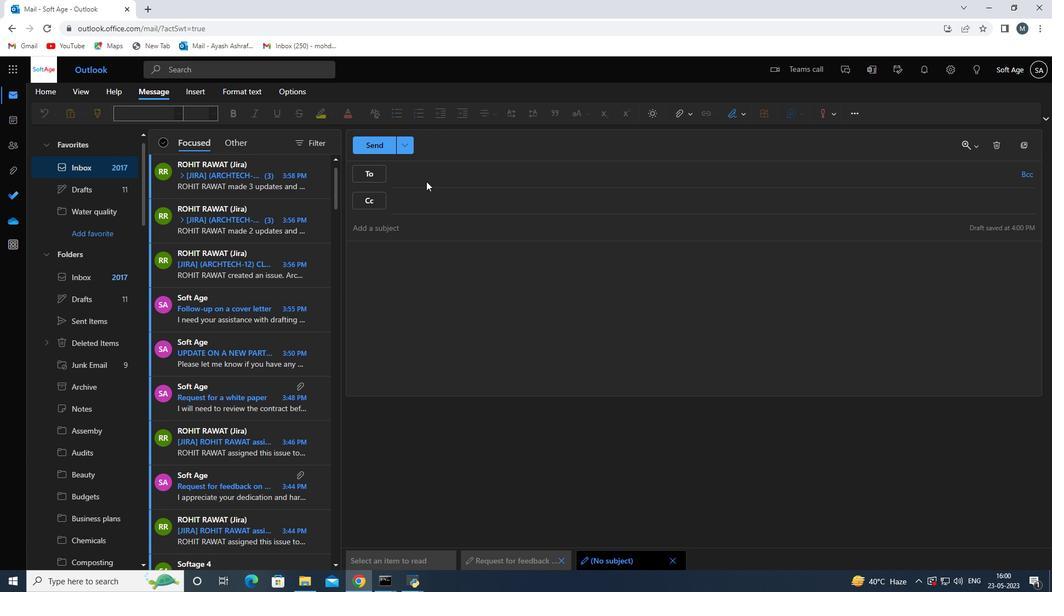 
Action: Mouse pressed left at (430, 175)
Screenshot: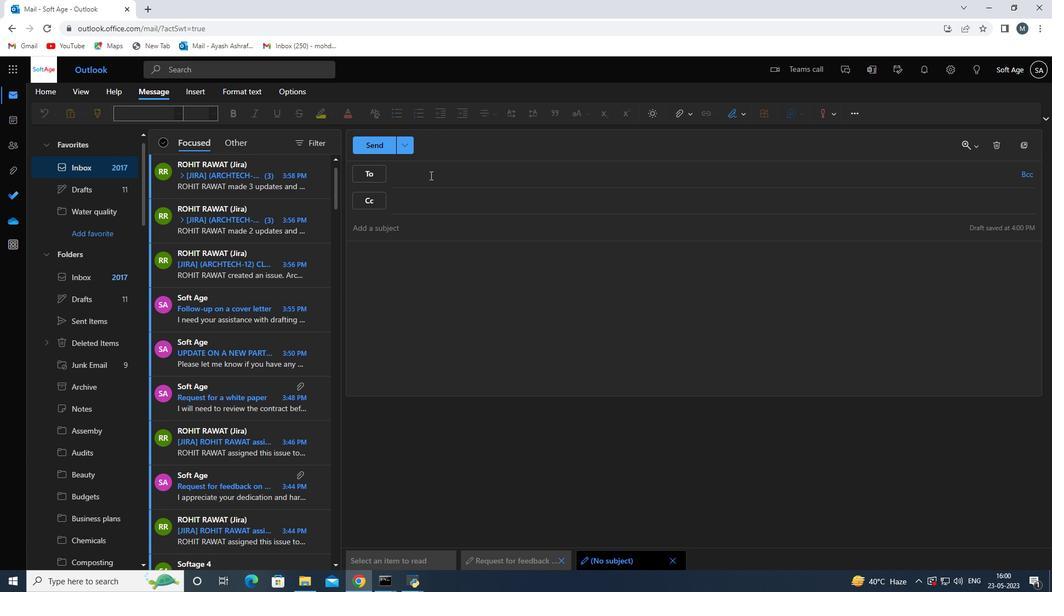 
Action: Key pressed <Key.shift>Request<Key.space>for<Key.space><Key.backspace><Key.backspace><Key.backspace><Key.backspace><Key.backspace><Key.backspace><Key.backspace><Key.backspace><Key.backspace><Key.backspace><Key.backspace><Key.backspace><Key.backspace><Key.backspace><Key.backspace><Key.backspace><Key.backspace>
Screenshot: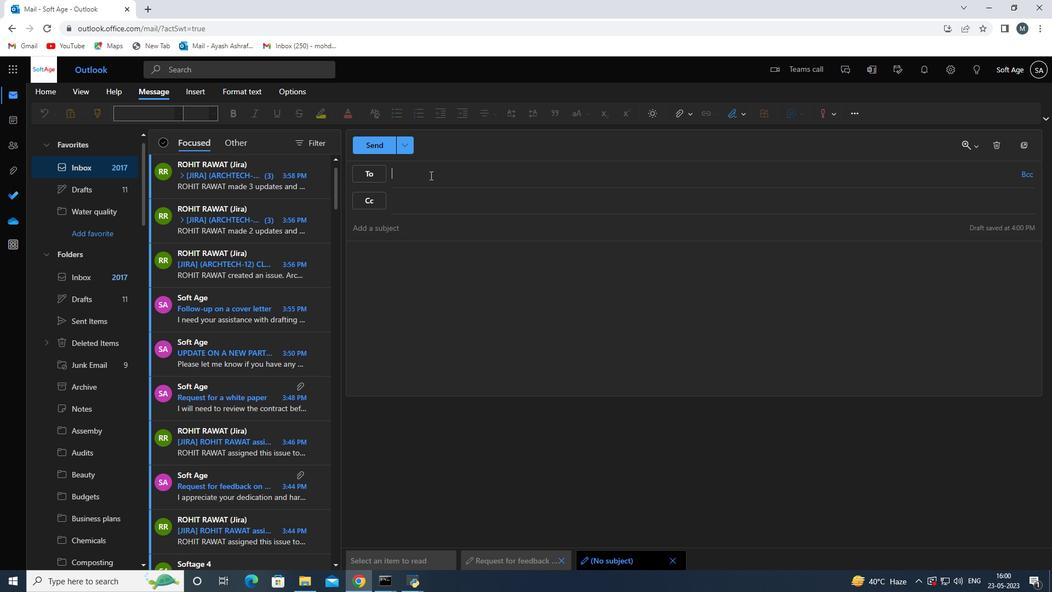 
Action: Mouse moved to (392, 232)
Screenshot: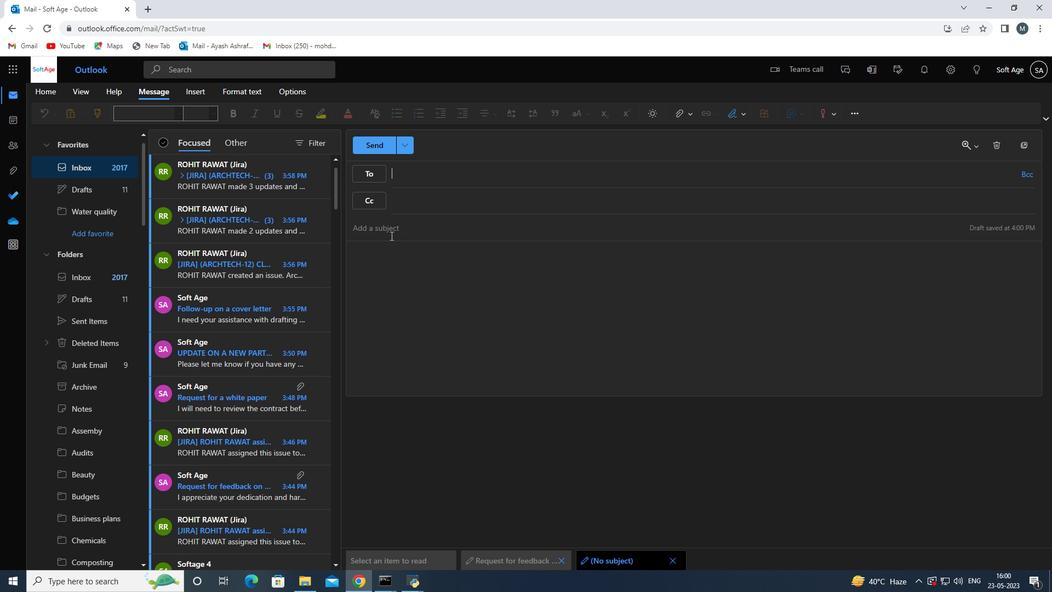 
Action: Mouse pressed left at (392, 232)
Screenshot: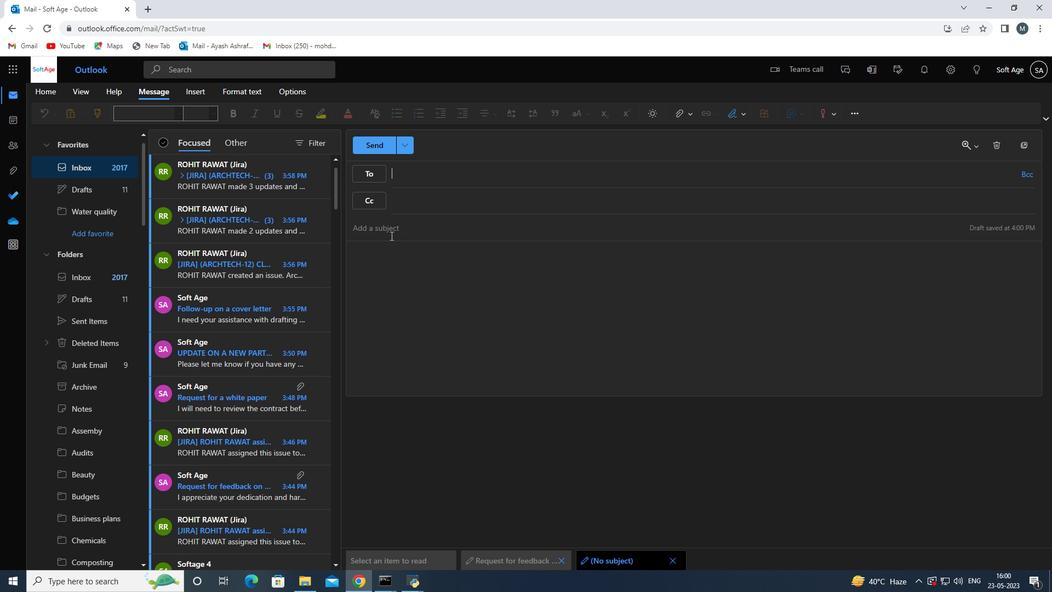 
Action: Mouse moved to (392, 231)
Screenshot: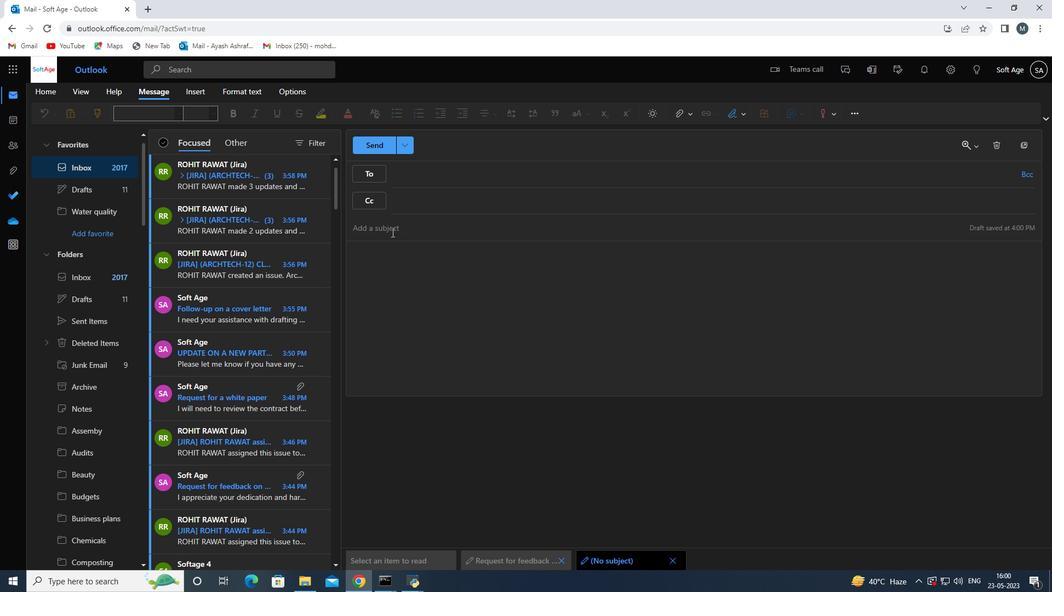 
Action: Key pressed <Key.shift>Request<Key.space>for<Key.space>feedback<Key.space>on<Key.space>a<Key.space>political<Key.space>poll<Key.space><Key.enter><Key.shift>Could<Key.space>yu<Key.space>provide<Key.space>me<Key.space>with<Key.space>the<Key.space>contact<Key.space>information<Key.space>for<Key.space>the<Key.space>new<Key.space>vendor<Key.space>we<Key.space>will<Key.space>be<Key.space>working<Key.space>with<Key.space><Key.enter>
Screenshot: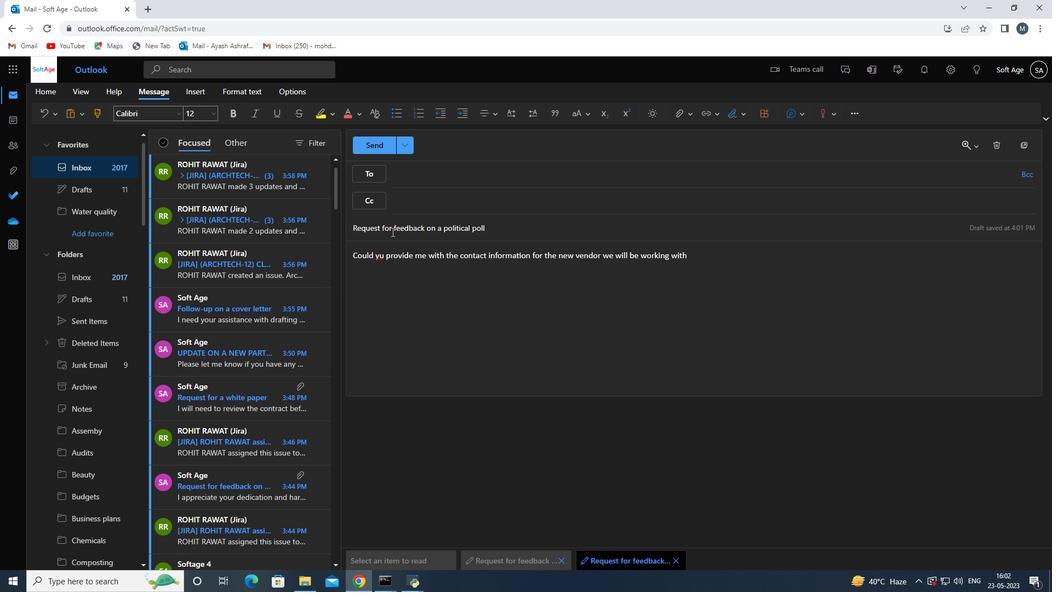 
Action: Mouse moved to (383, 254)
Screenshot: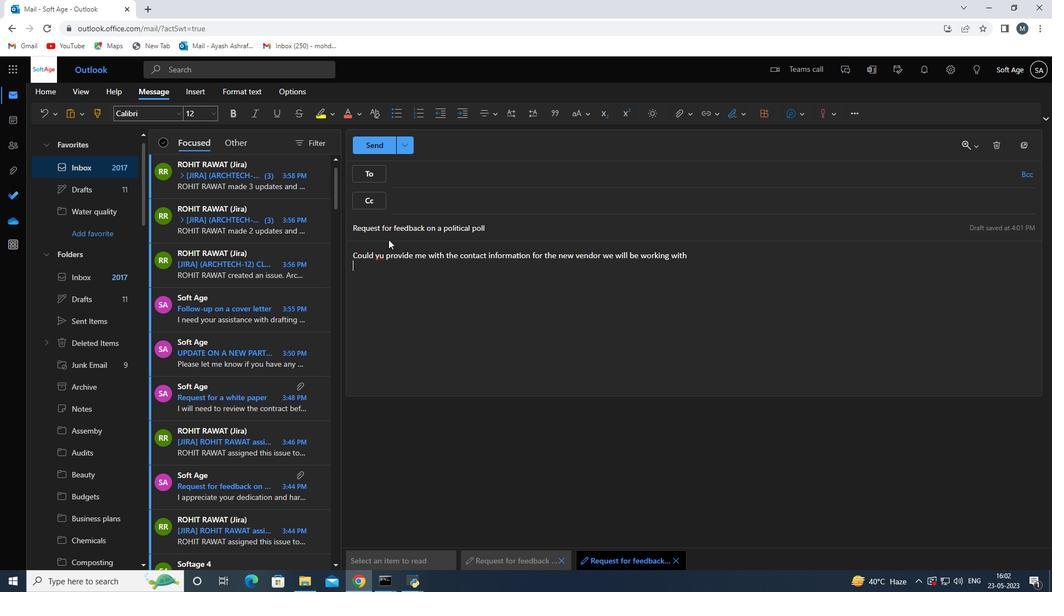 
Action: Mouse pressed left at (383, 254)
Screenshot: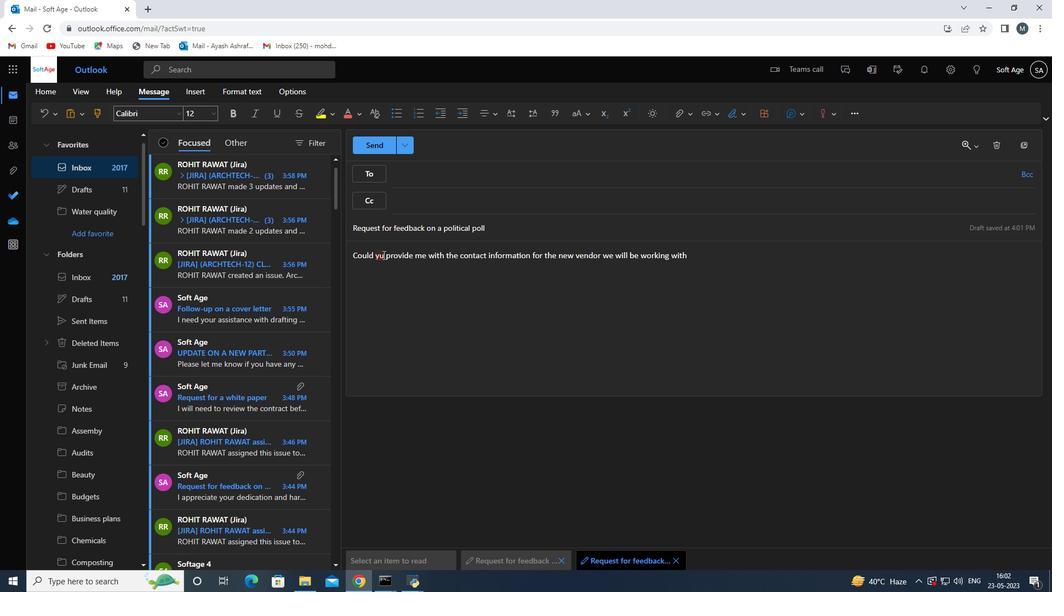 
Action: Mouse moved to (388, 294)
Screenshot: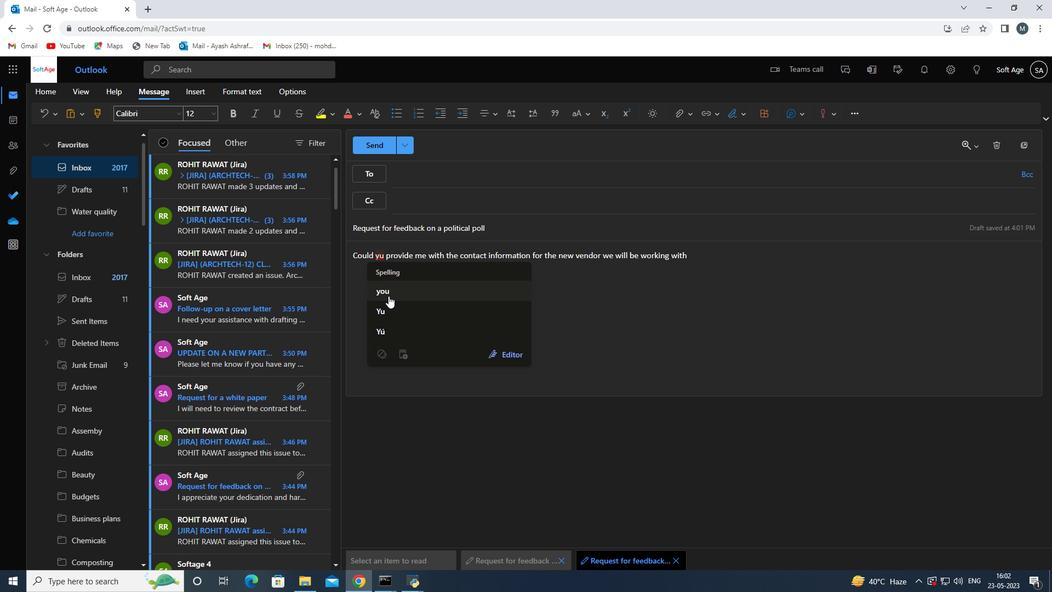 
Action: Mouse pressed left at (388, 294)
Screenshot: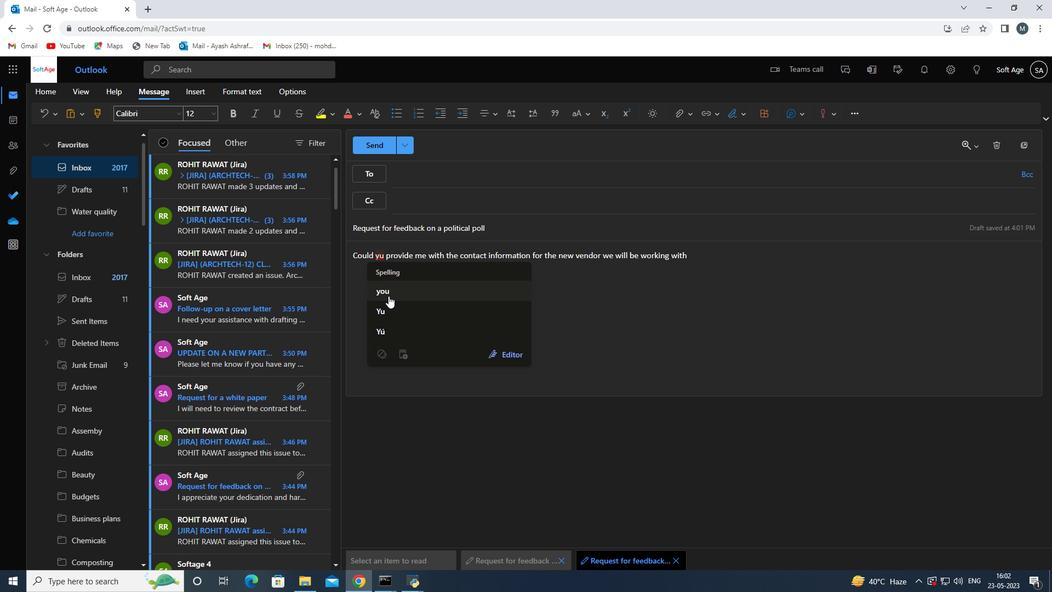 
Action: Mouse moved to (735, 117)
Screenshot: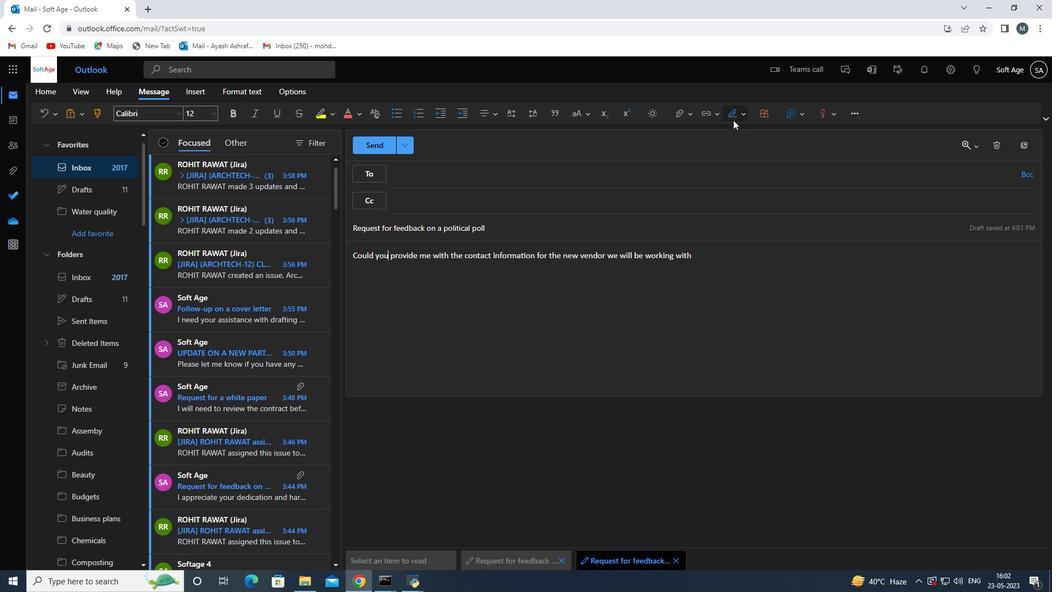 
Action: Mouse pressed left at (735, 117)
Screenshot: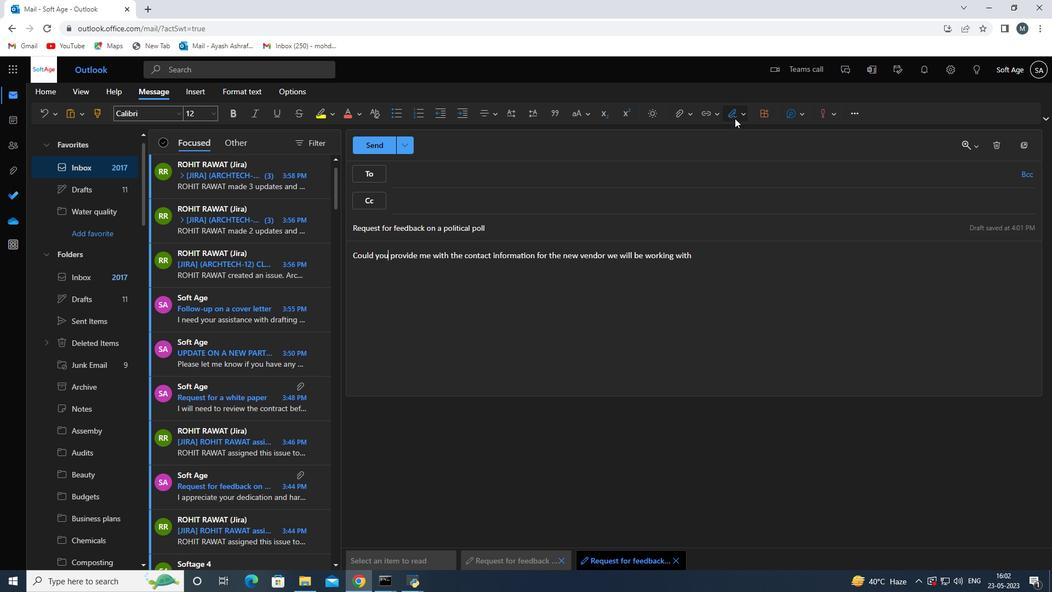
Action: Mouse moved to (717, 138)
Screenshot: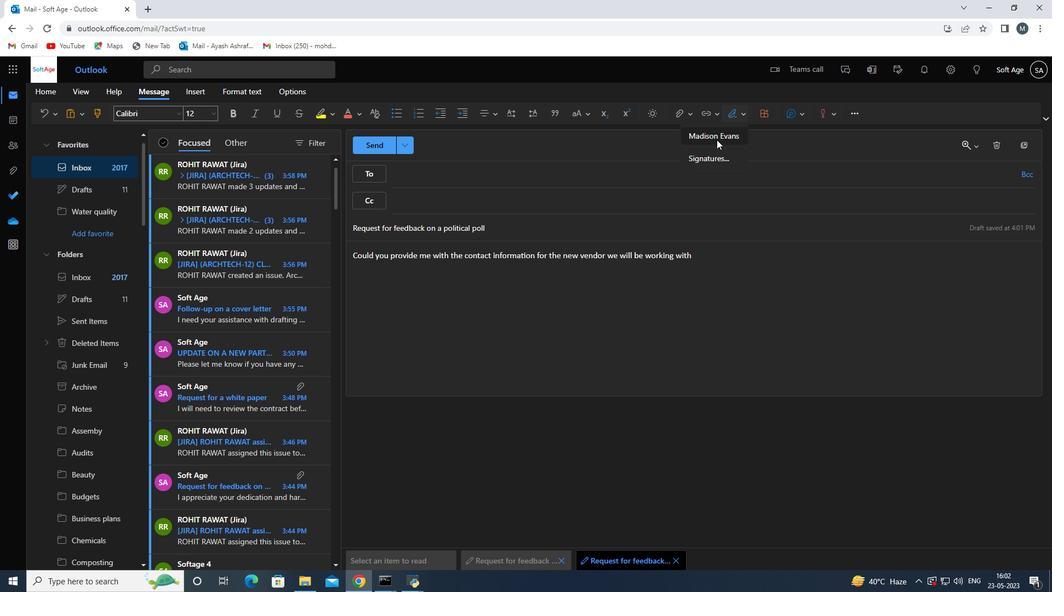 
Action: Mouse pressed left at (717, 138)
Screenshot: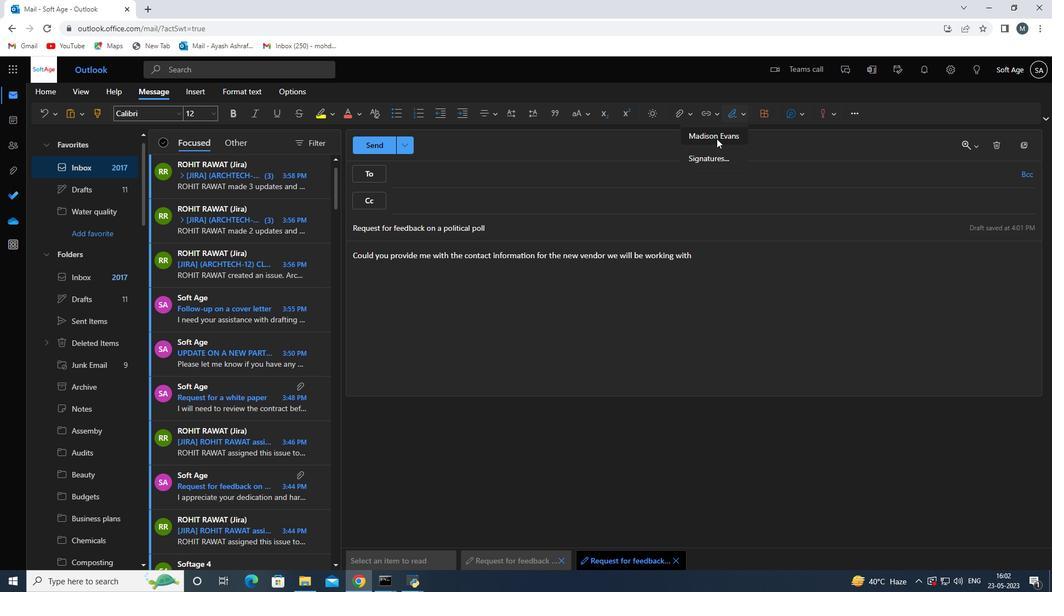 
Action: Mouse moved to (450, 178)
Screenshot: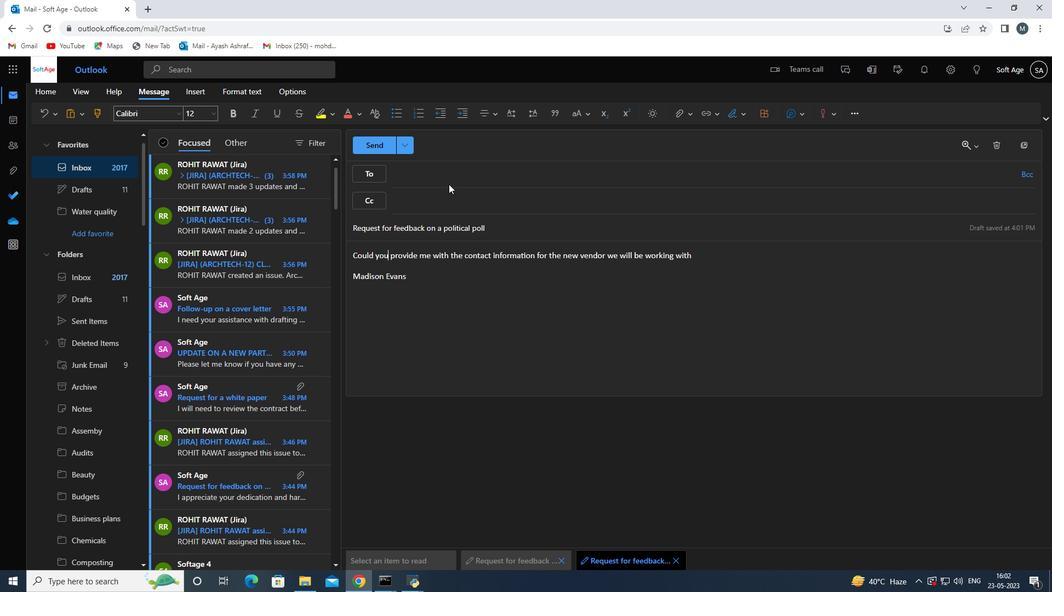 
Action: Mouse pressed left at (450, 178)
Screenshot: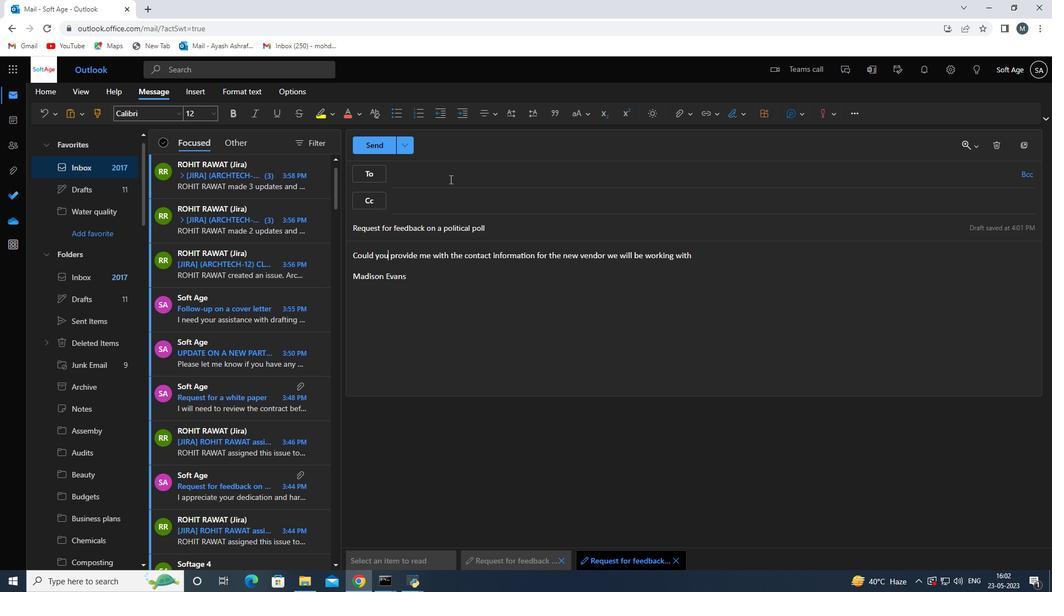 
Action: Key pressed softage.5<Key.shift>@softage.net
Screenshot: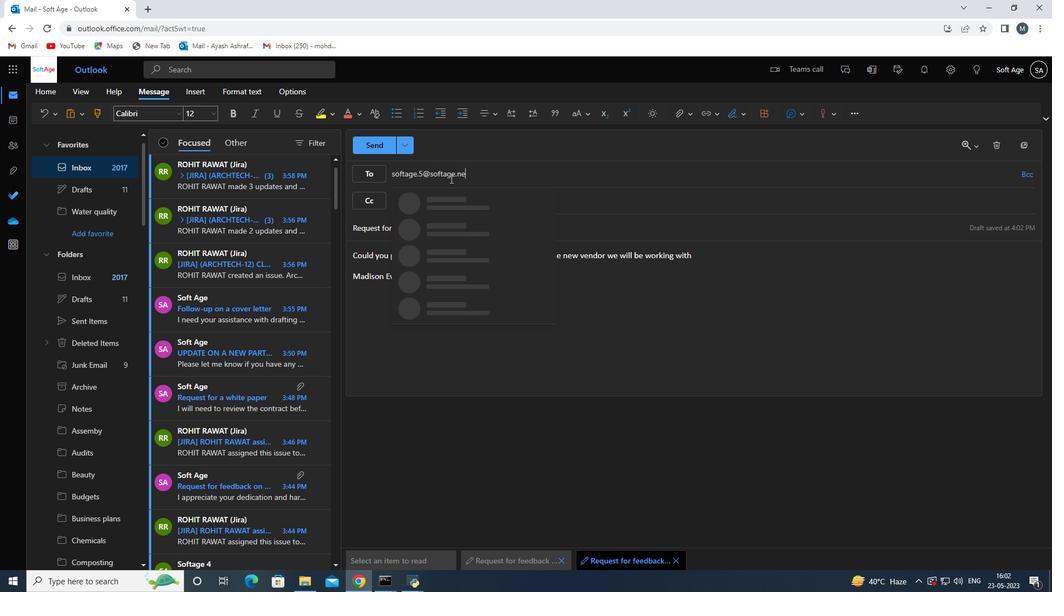 
Action: Mouse moved to (459, 214)
Screenshot: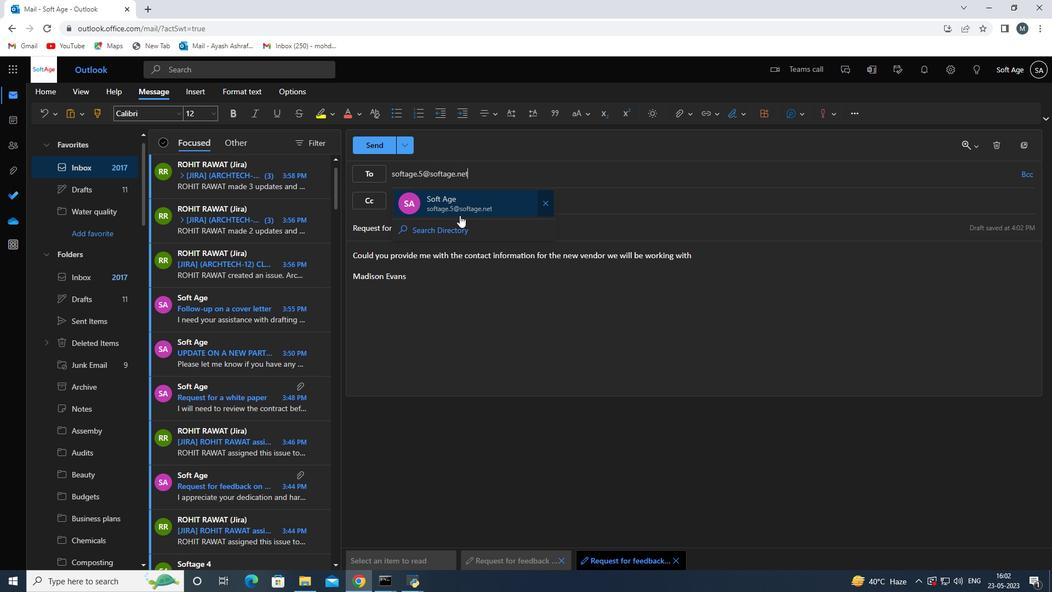 
Action: Mouse pressed left at (459, 214)
Screenshot: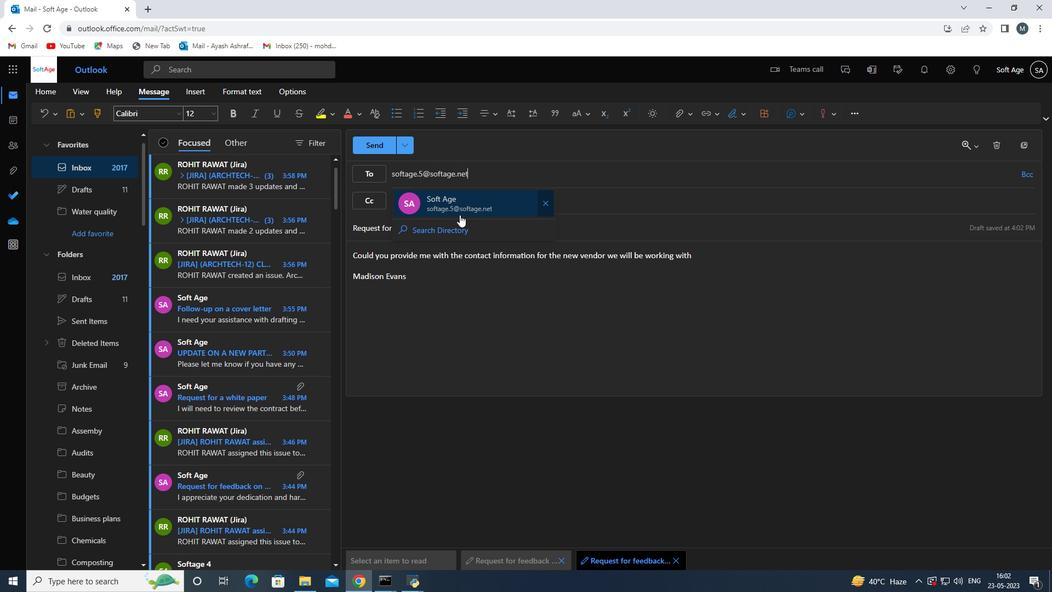 
Action: Mouse moved to (685, 117)
Screenshot: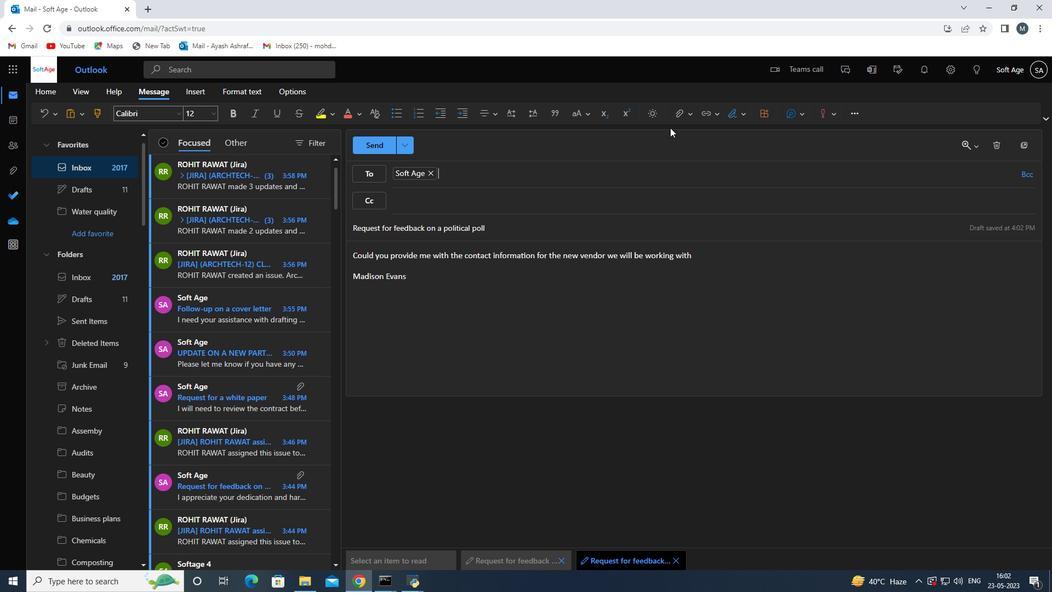 
Action: Mouse pressed left at (685, 117)
Screenshot: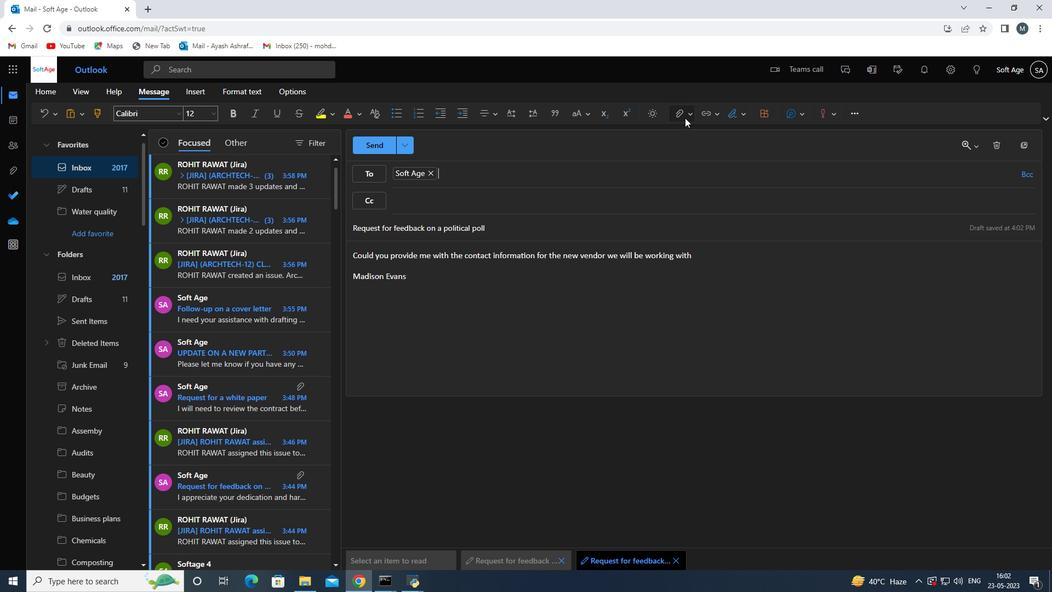 
Action: Mouse moved to (626, 140)
Screenshot: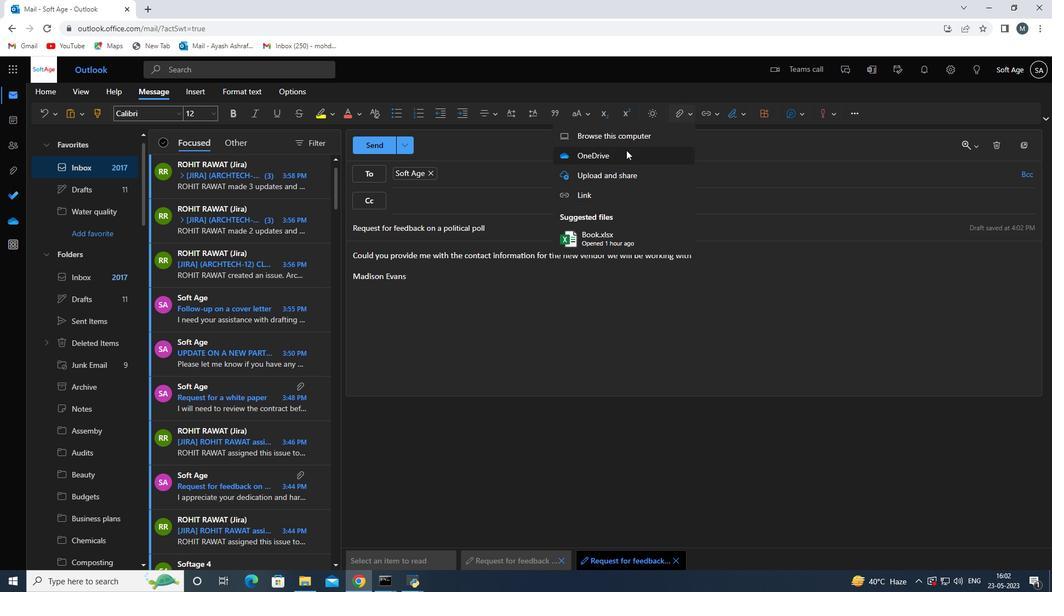
Action: Mouse pressed left at (626, 140)
Screenshot: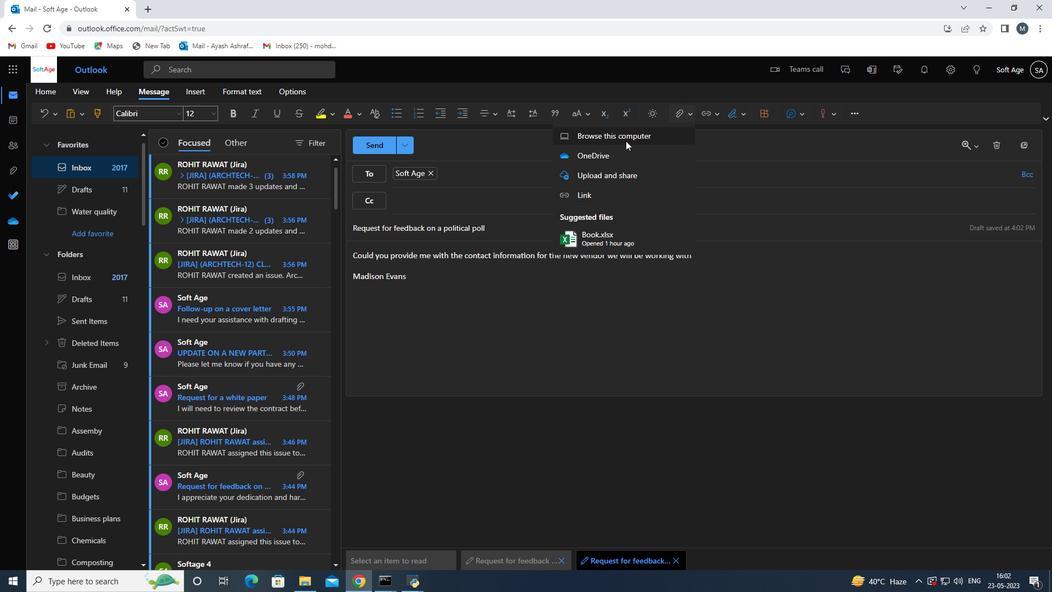 
Action: Mouse moved to (191, 202)
Screenshot: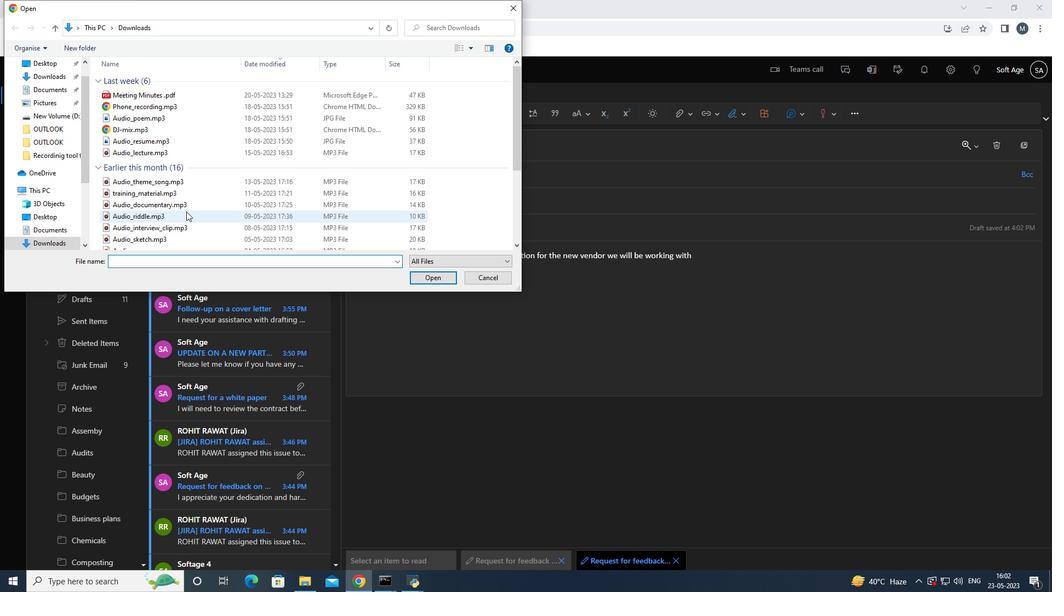 
Action: Mouse pressed left at (191, 202)
Screenshot: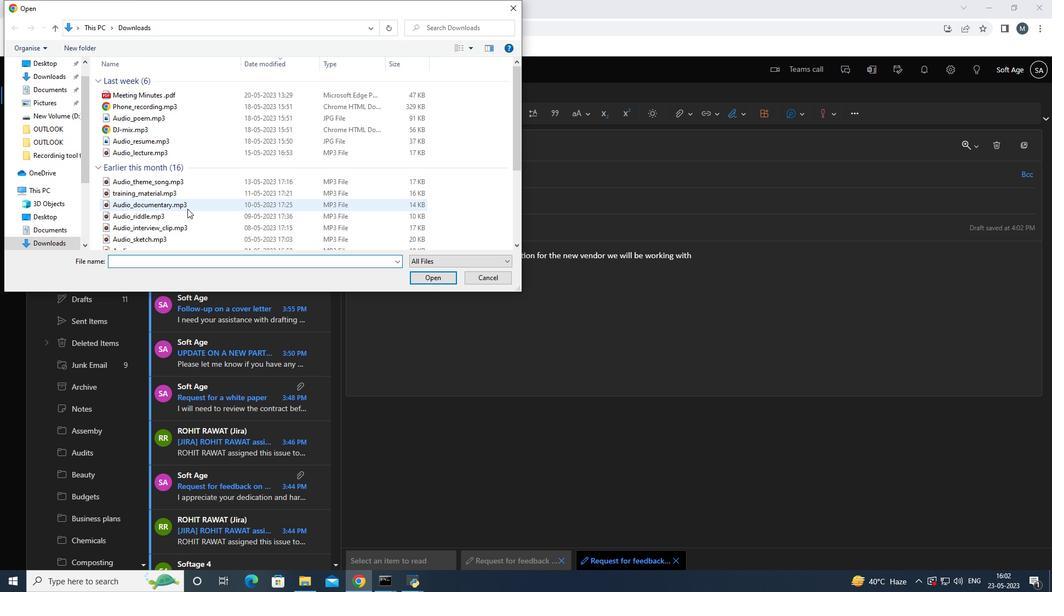 
Action: Mouse pressed right at (191, 202)
Screenshot: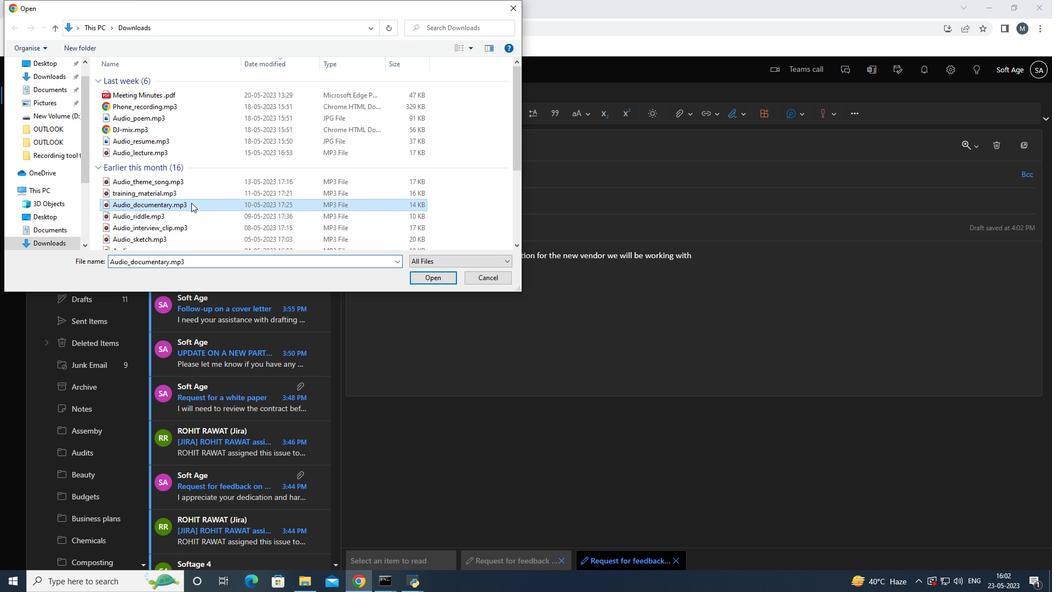 
Action: Mouse moved to (240, 457)
Screenshot: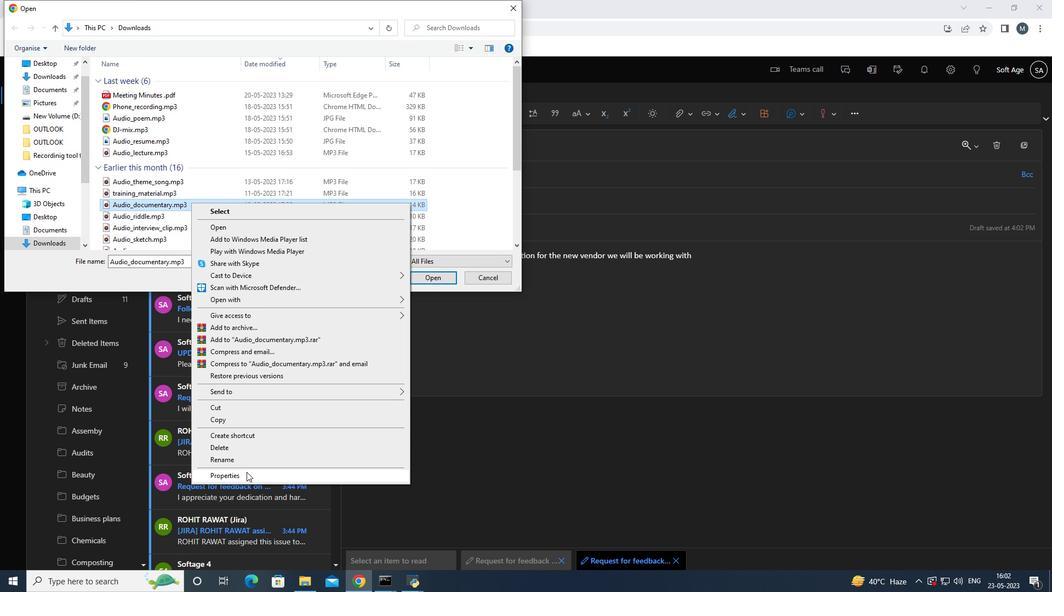 
Action: Mouse pressed left at (240, 457)
Screenshot: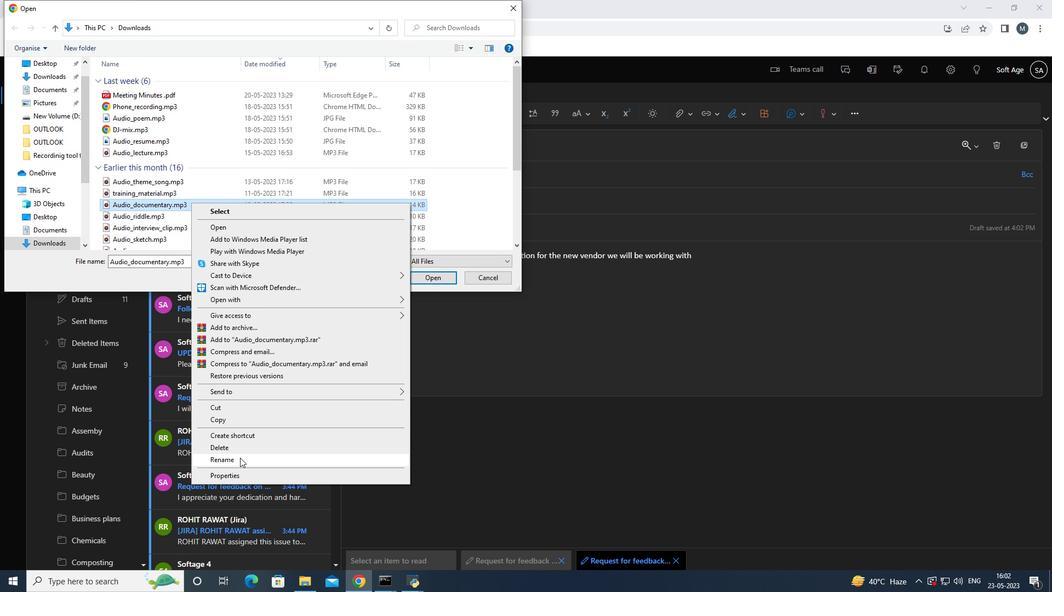 
Action: Key pressed rticle<Key.space><Key.backspace><Key.backspace><Key.backspace><Key.backspace><Key.backspace><Key.backspace><Key.backspace><Key.backspace><Key.backspace><Key.backspace><Key.backspace><Key.backspace><Key.backspace><Key.backspace><Key.backspace><Key.backspace><Key.backspace><Key.backspace><Key.backspace><Key.backspace><Key.backspace>art<Key.backspace><Key.backspace><Key.backspace><Key.backspace><Key.backspace><Key.backspace><Key.backspace><Key.backspace><Key.backspace><Key.shift>Audio<Key.shift>_newspaper<Key.shift><Key.shift><Key.shift><Key.shift><Key.shift><Key.shift><Key.shift><Key.shift><Key.shift><Key.shift><Key.shift><Key.shift><Key.shift><Key.shift><Key.shift><Key.shift><Key.shift><Key.shift><Key.shift><Key.shift>_article.mp3
Screenshot: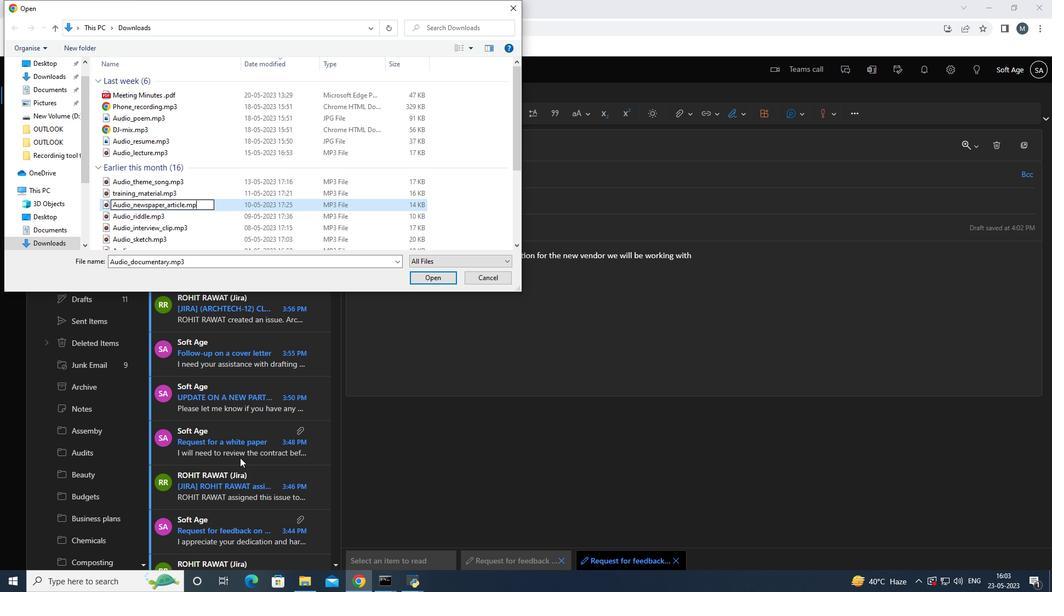 
Action: Mouse moved to (246, 213)
Screenshot: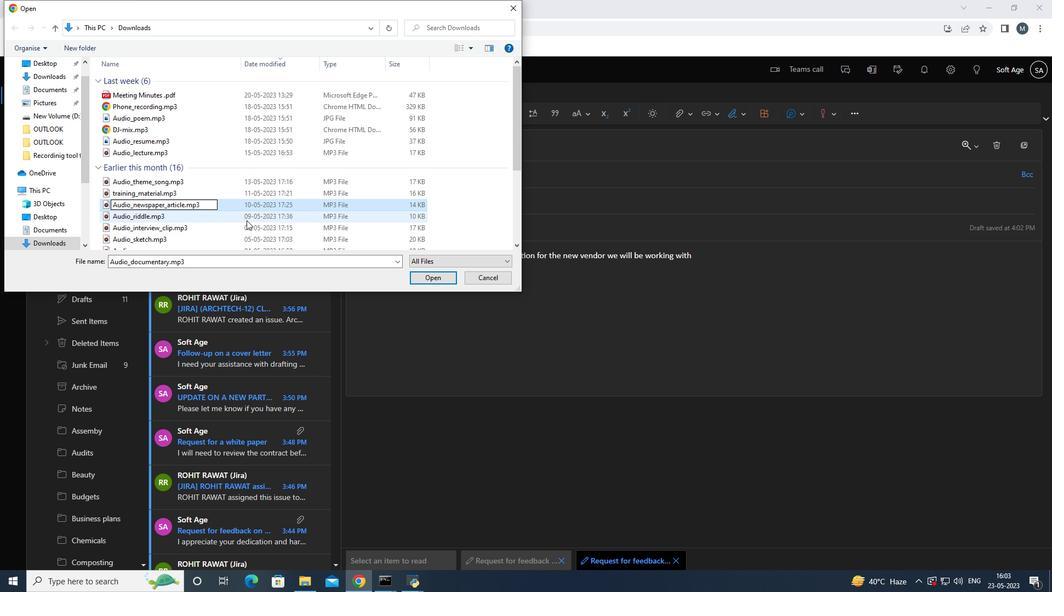 
Action: Mouse pressed left at (246, 213)
Screenshot: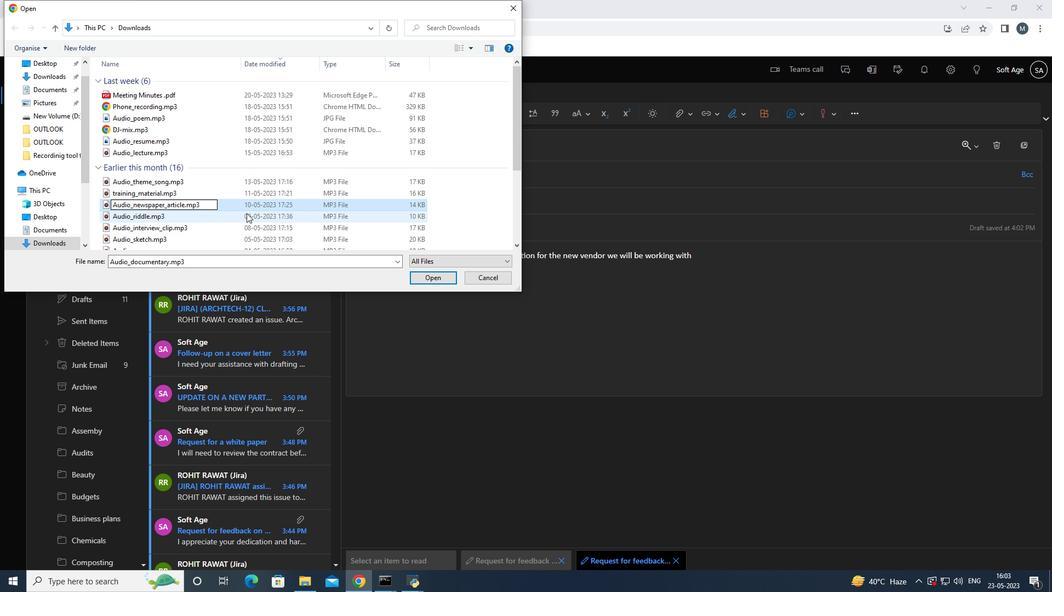 
Action: Mouse moved to (247, 202)
Screenshot: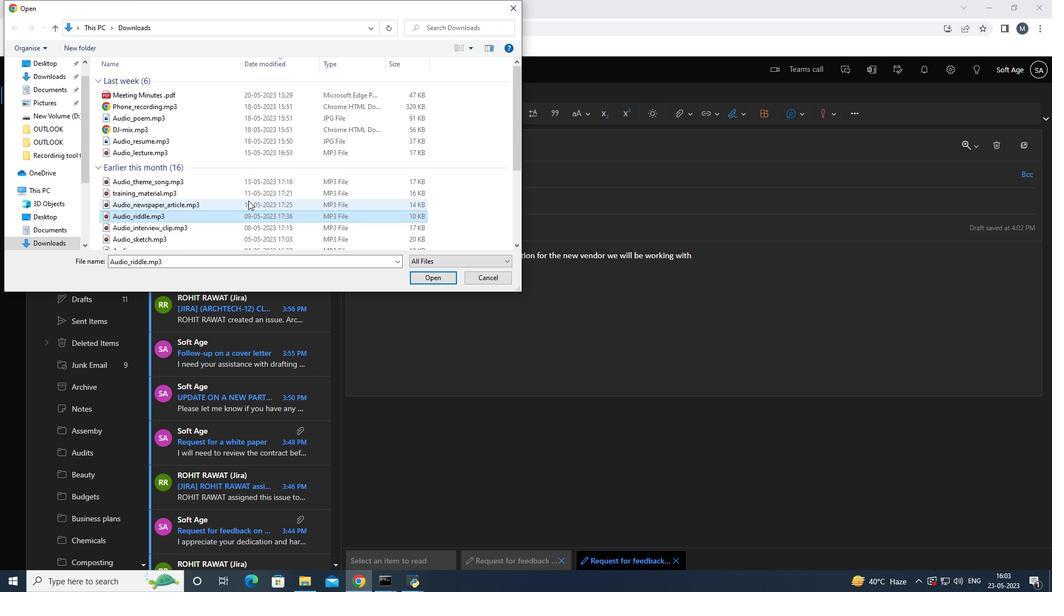 
Action: Mouse pressed left at (247, 202)
Screenshot: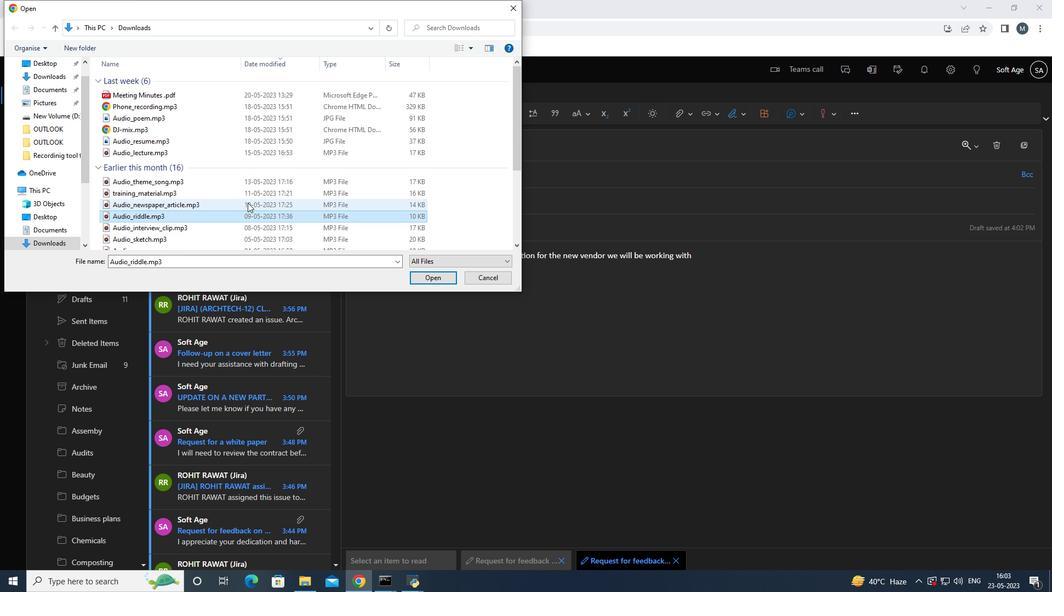 
Action: Mouse moved to (425, 275)
Screenshot: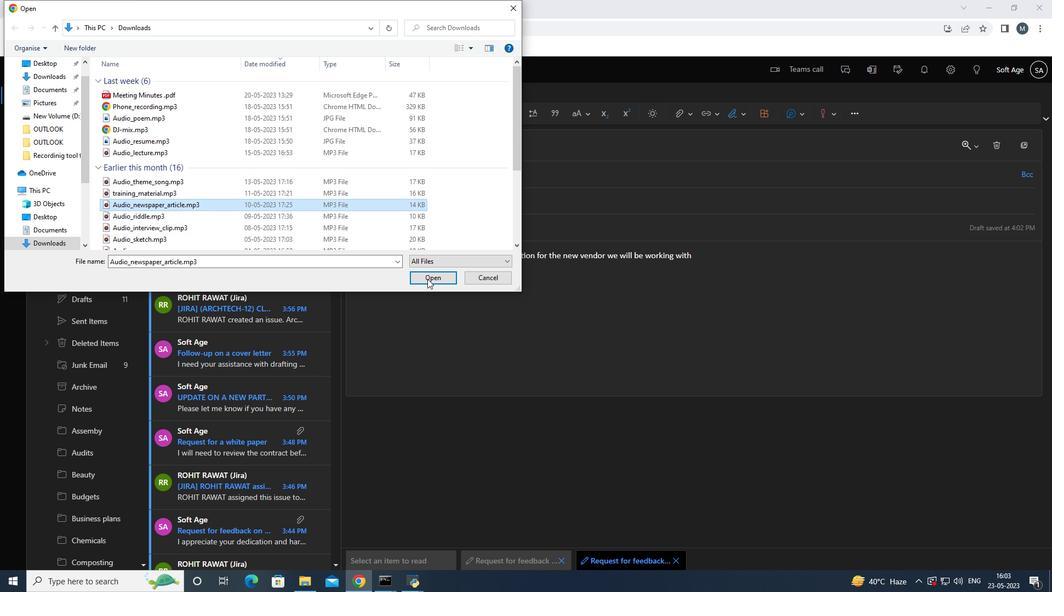 
Action: Mouse pressed left at (425, 275)
Screenshot: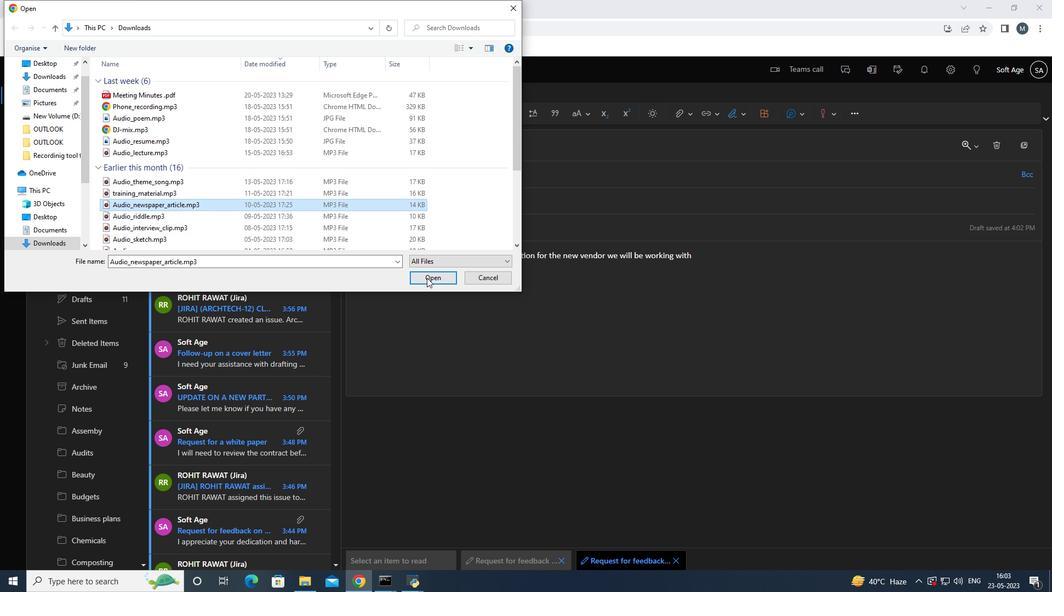 
Action: Mouse moved to (375, 139)
Screenshot: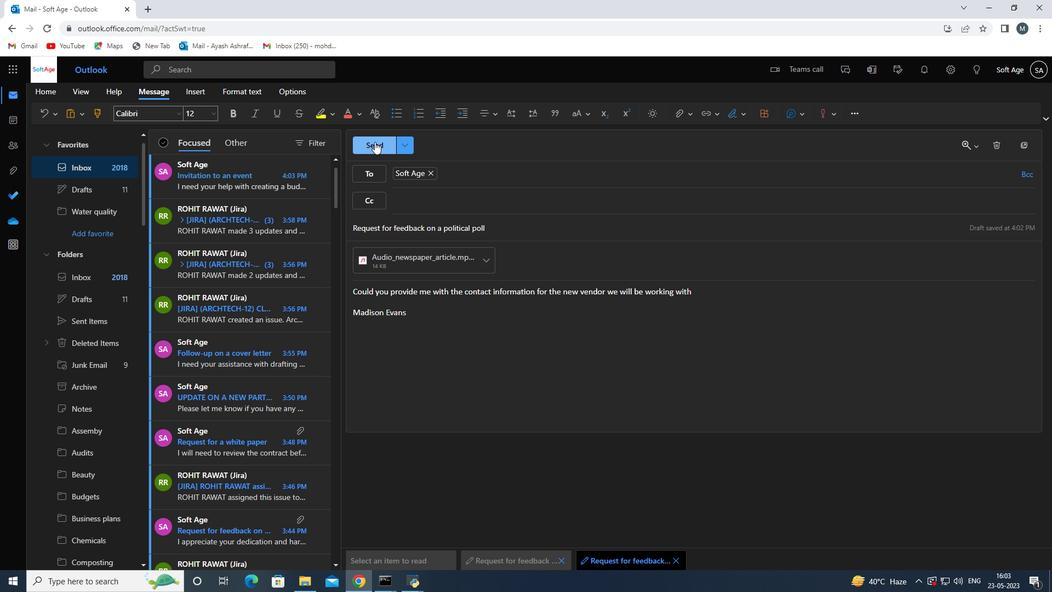 
Action: Mouse pressed left at (375, 139)
Screenshot: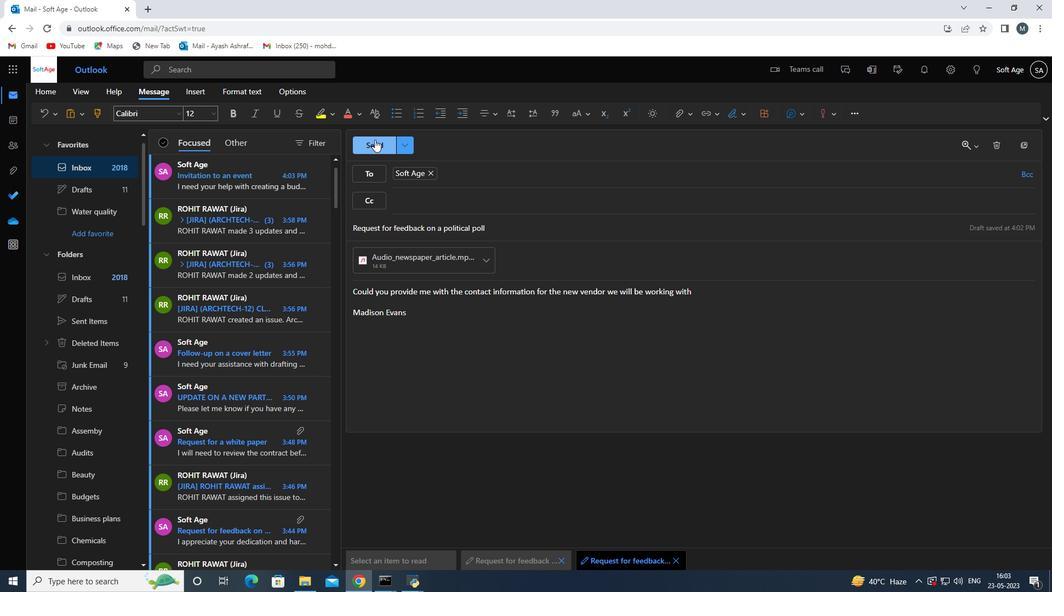 
Action: Mouse moved to (110, 324)
Screenshot: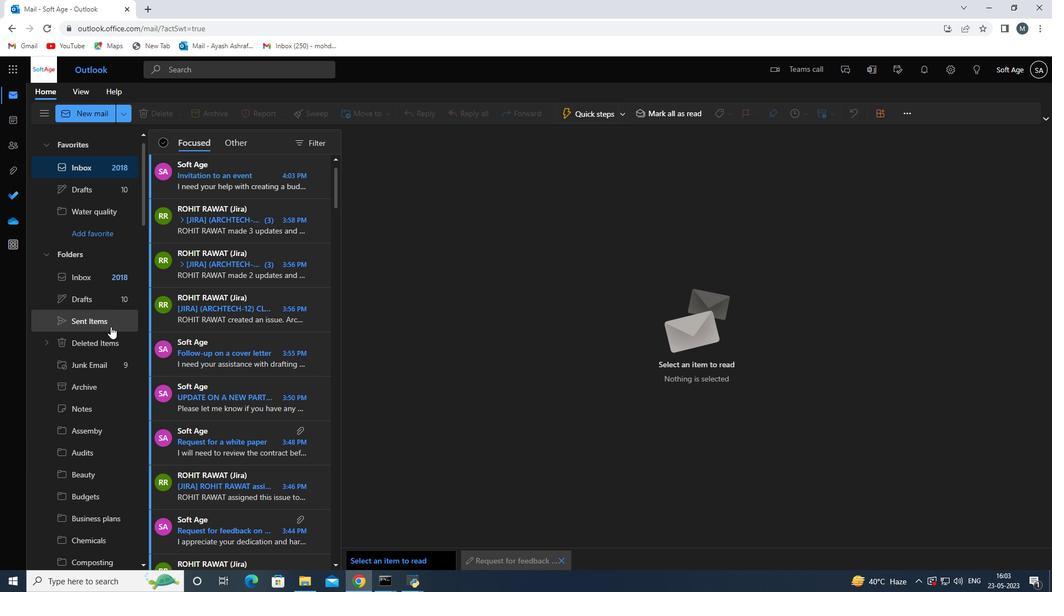 
Action: Mouse pressed left at (110, 324)
Screenshot: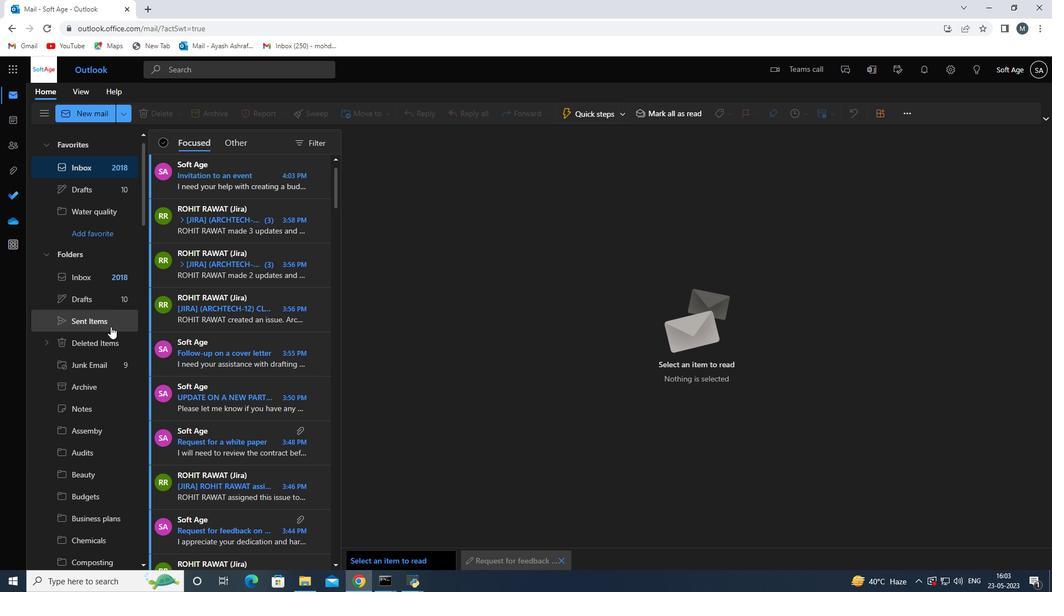 
Action: Mouse moved to (236, 200)
Screenshot: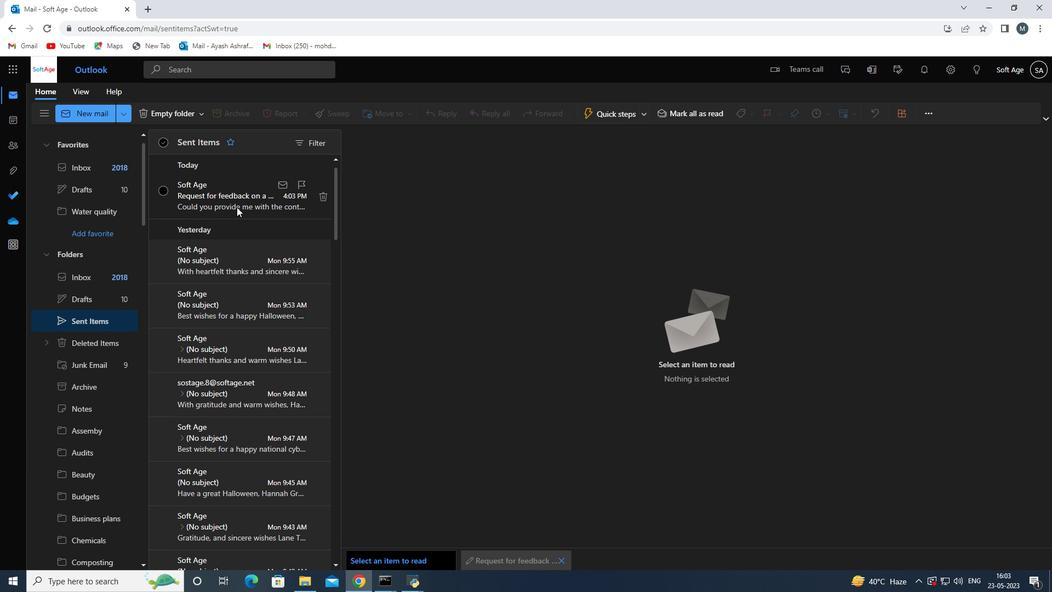 
Action: Mouse pressed left at (236, 200)
Screenshot: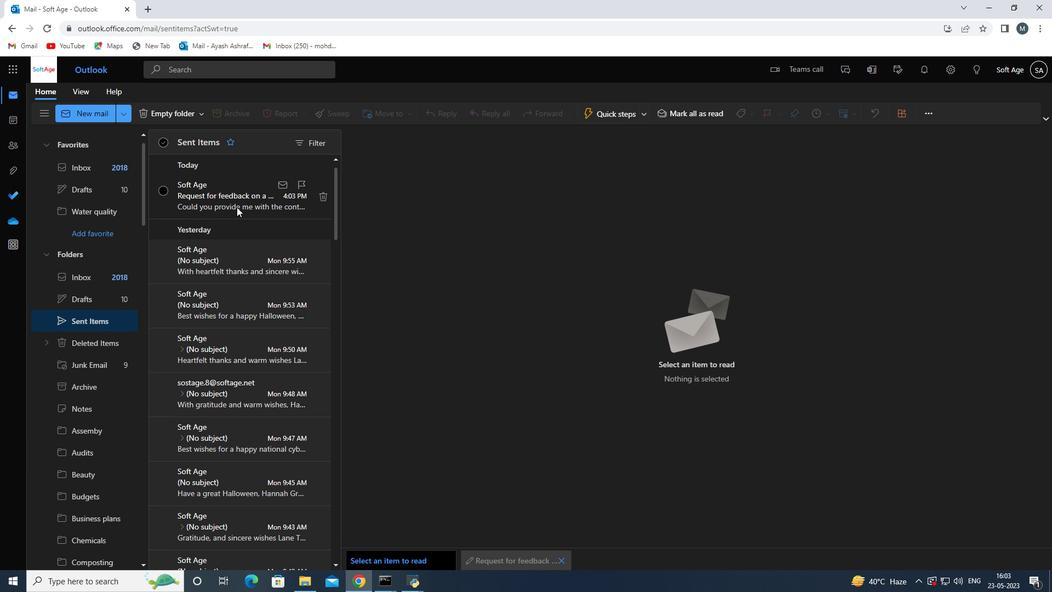 
Action: Mouse moved to (376, 114)
Screenshot: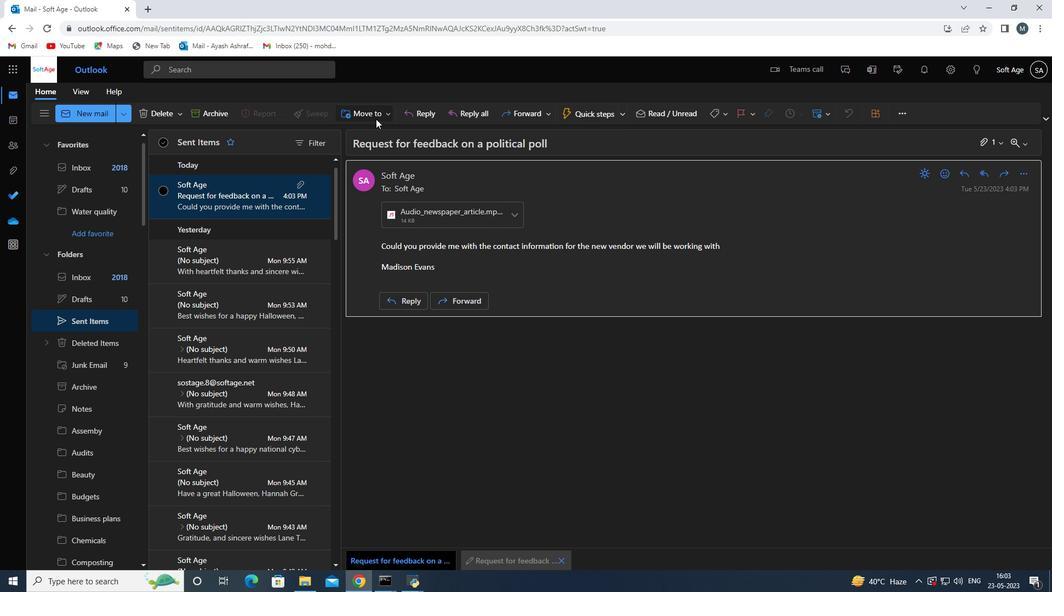 
Action: Mouse pressed left at (376, 114)
Screenshot: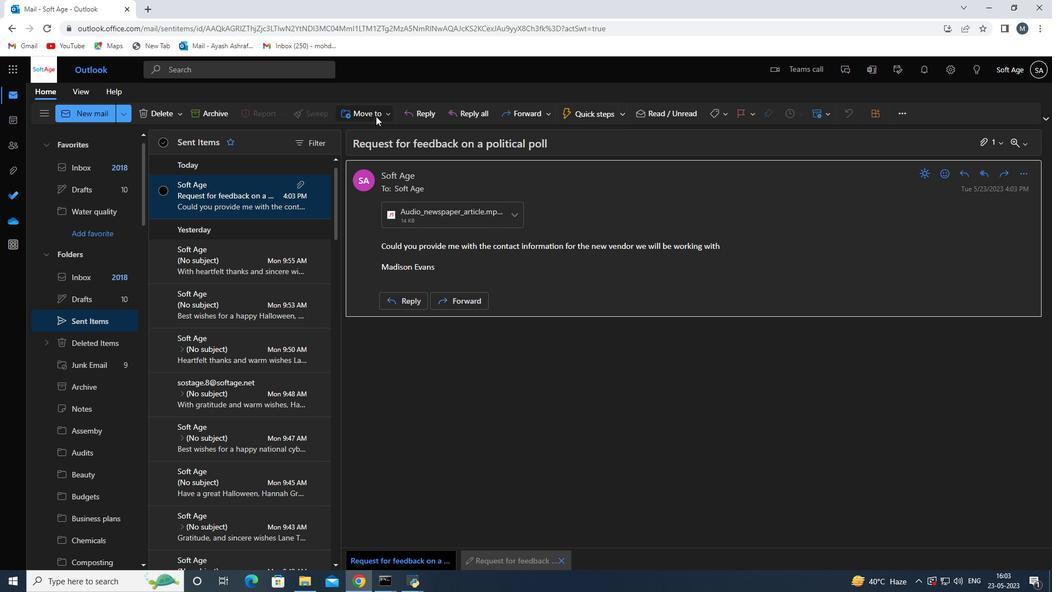 
Action: Mouse moved to (380, 134)
Screenshot: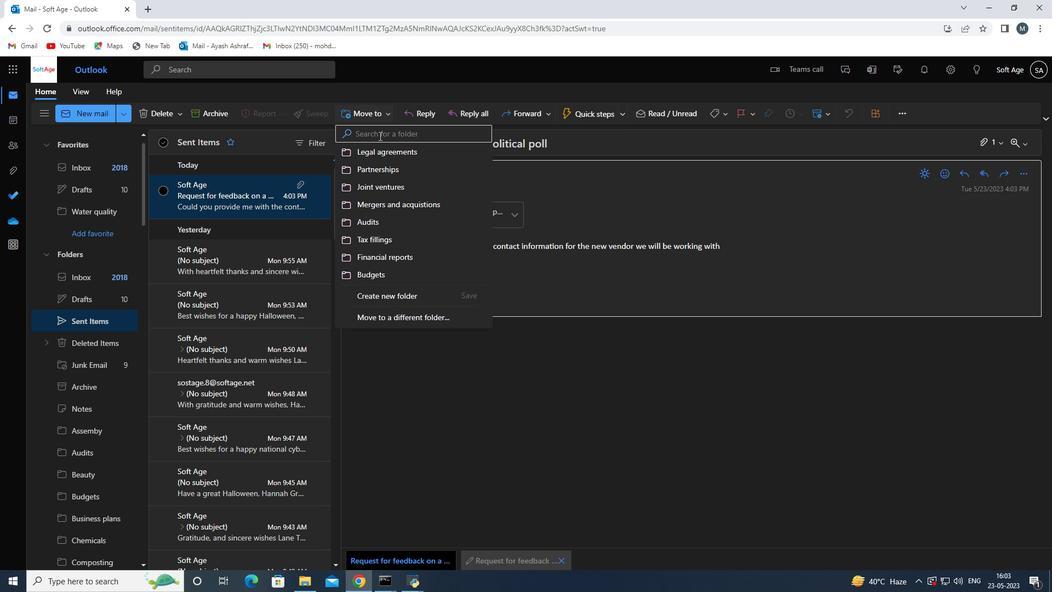 
Action: Mouse pressed left at (380, 134)
Screenshot: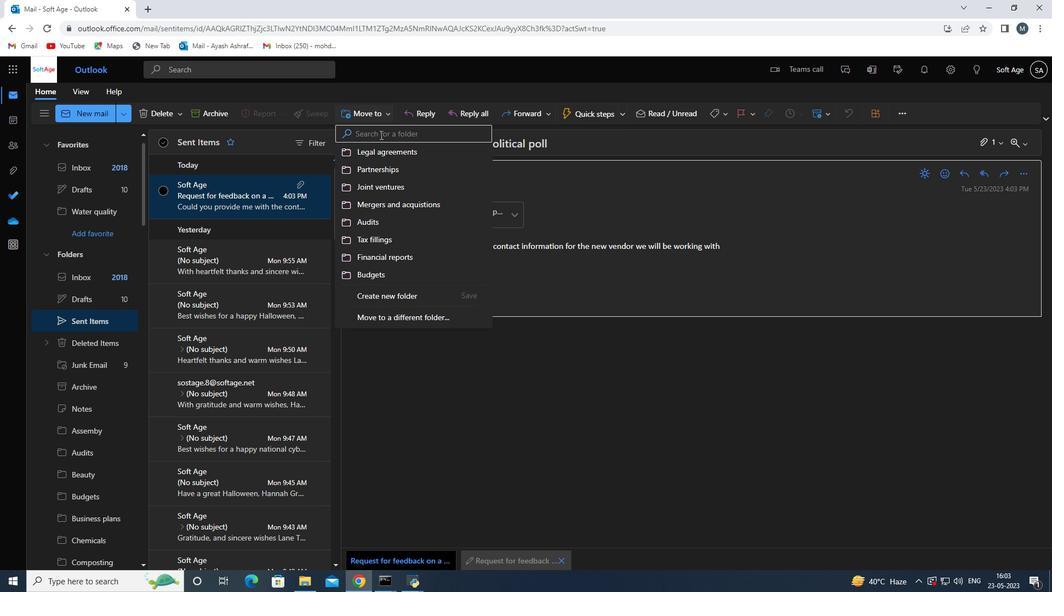 
Action: Key pressed <Key.shift>Lete<Key.backspace>ters<Key.space>of<Key.space>intent<Key.space>
Screenshot: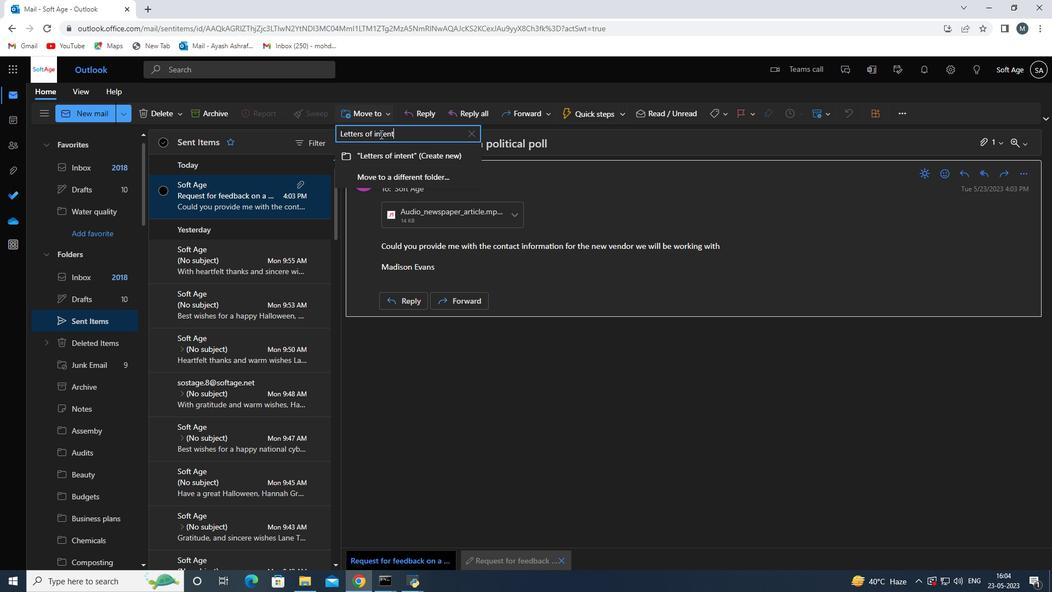 
Action: Mouse moved to (398, 159)
Screenshot: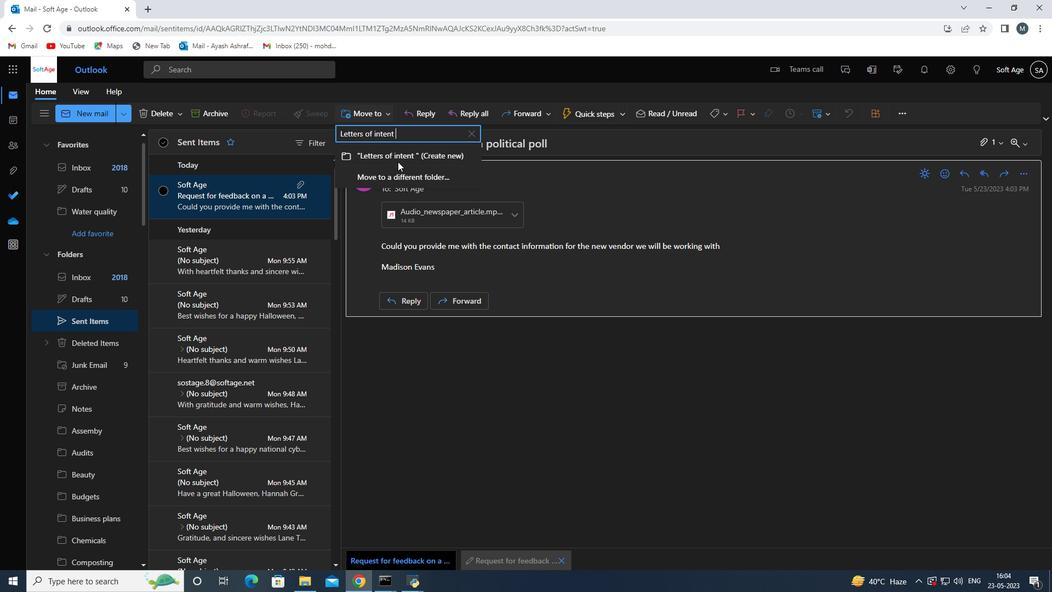
Action: Mouse pressed left at (398, 159)
Screenshot: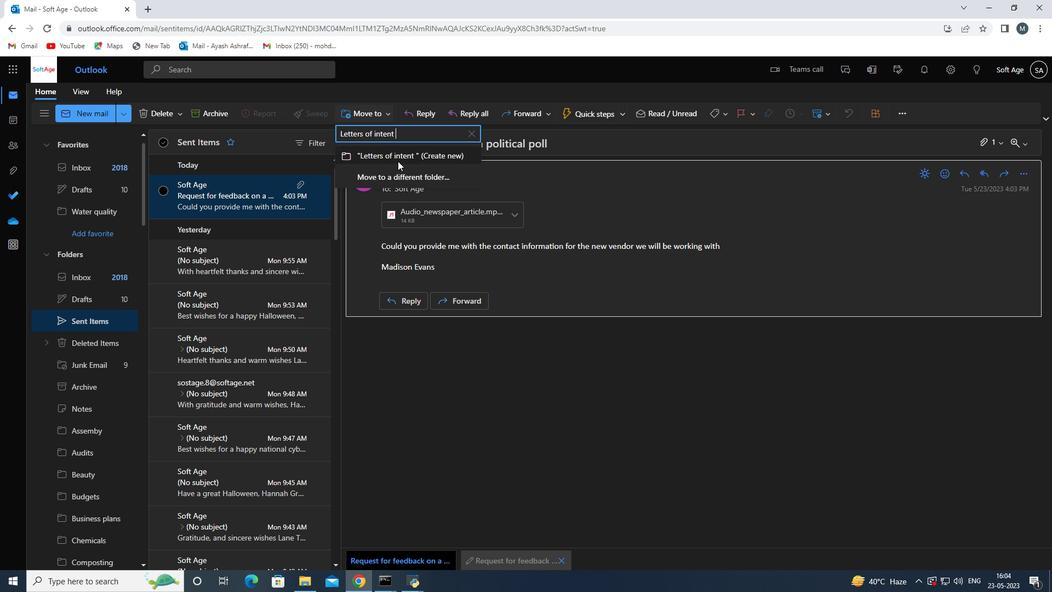 
Action: Mouse moved to (415, 417)
Screenshot: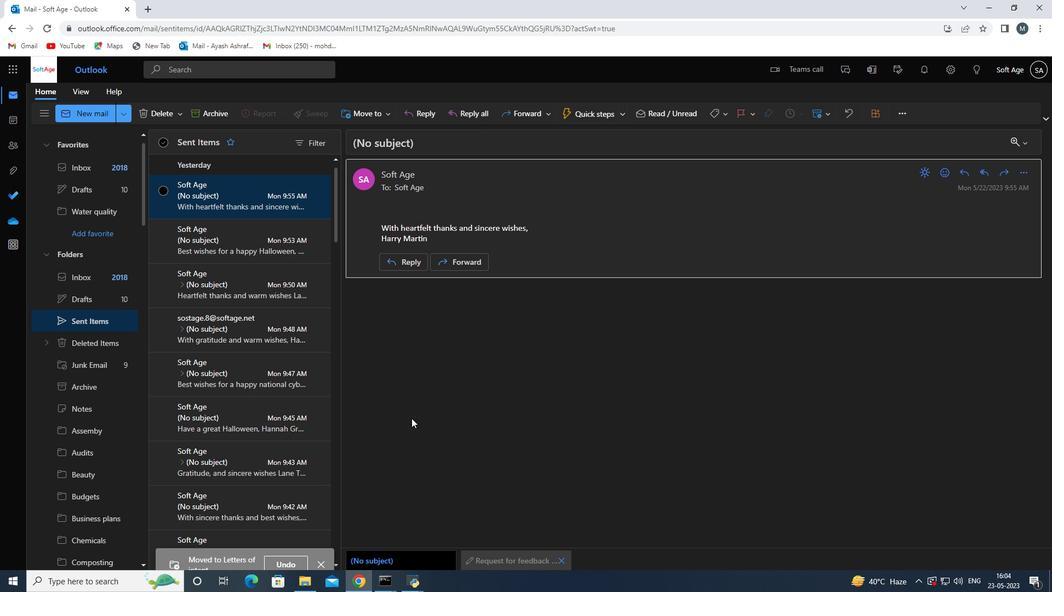
Action: Mouse scrolled (415, 418) with delta (0, 0)
Screenshot: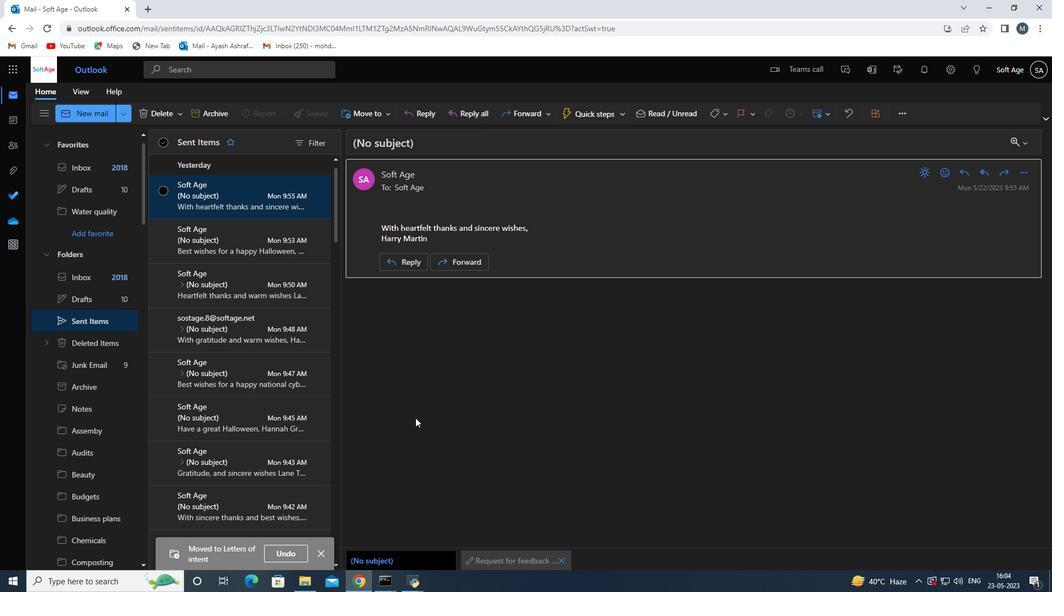 
Action: Mouse scrolled (415, 418) with delta (0, 0)
Screenshot: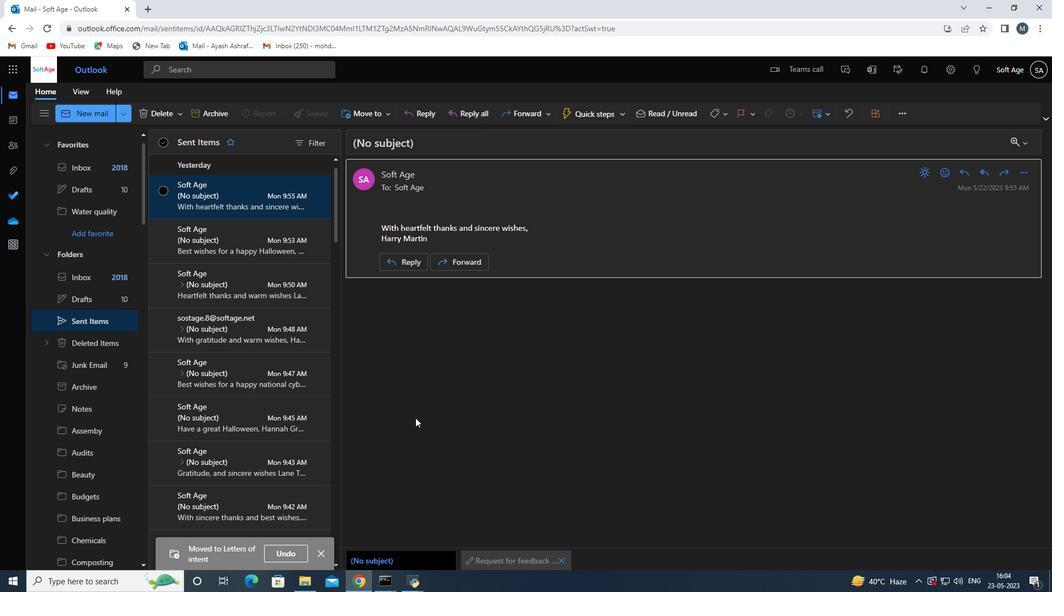 
Action: Mouse scrolled (415, 418) with delta (0, 0)
Screenshot: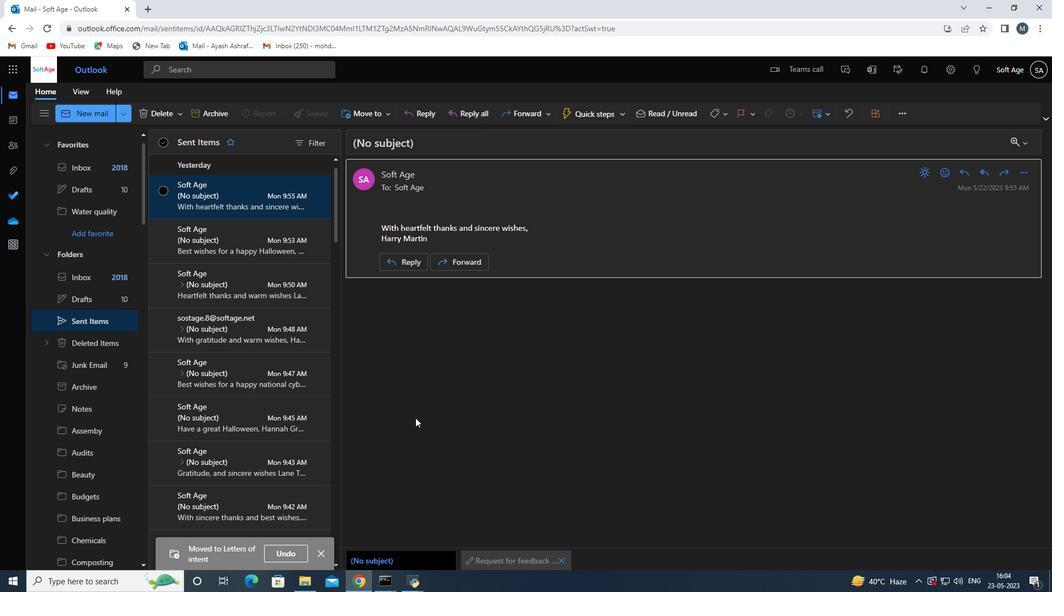 
Action: Mouse scrolled (415, 418) with delta (0, 0)
Screenshot: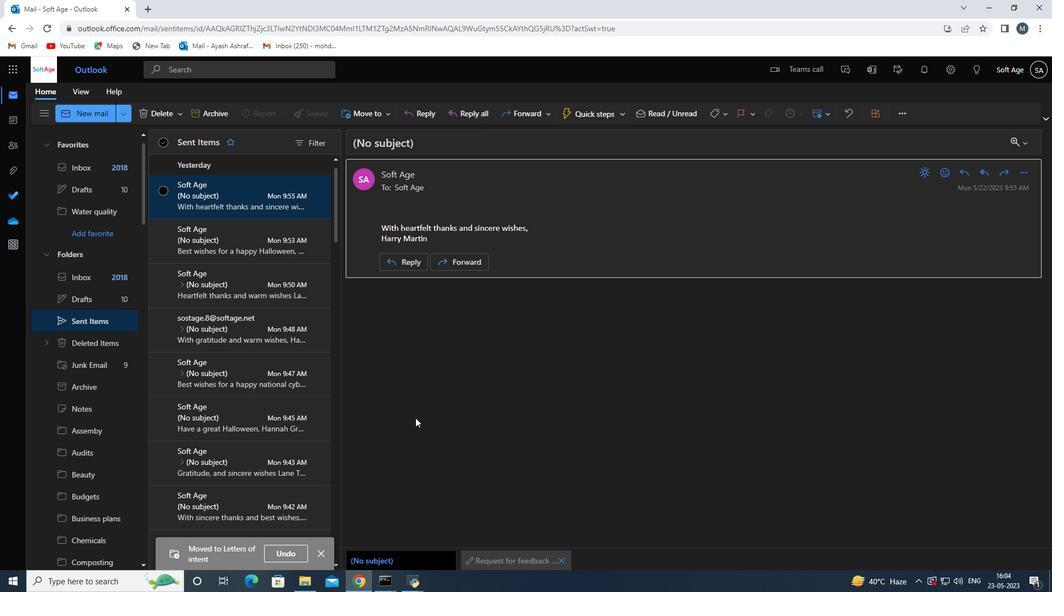 
Action: Mouse scrolled (415, 418) with delta (0, 0)
Screenshot: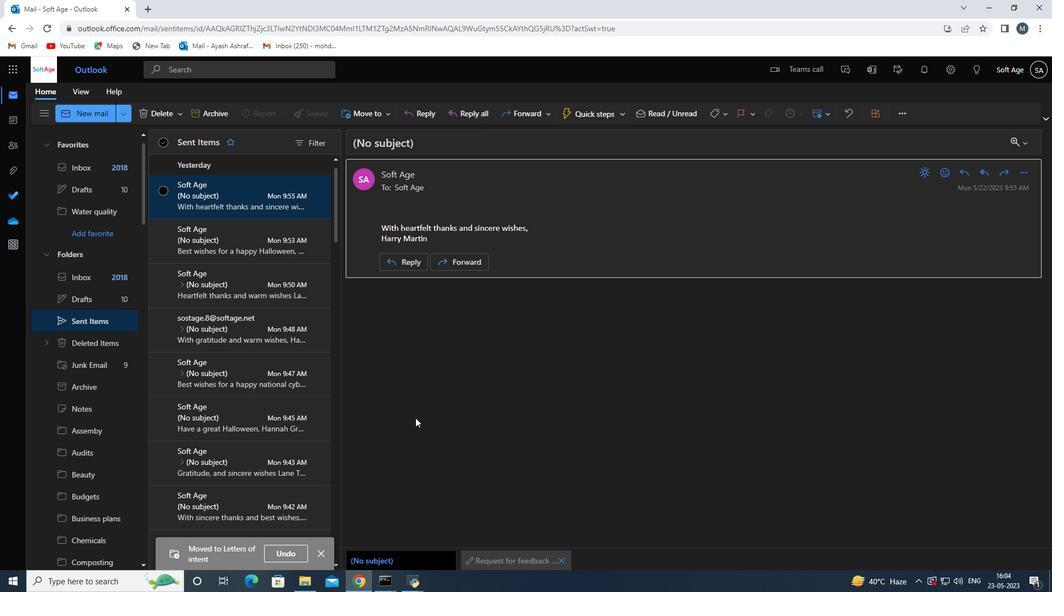 
Action: Mouse moved to (415, 417)
Screenshot: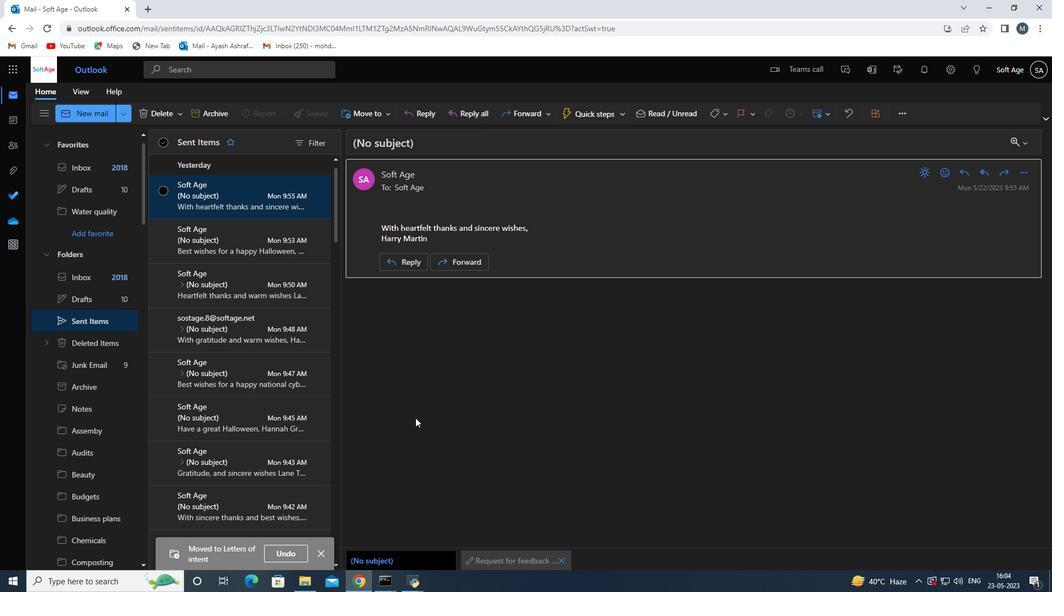
